 Task: Look for space in Alīpur, India from 1st August, 2023 to 5th August, 2023 for 3 adults, 1 child in price range Rs.13000 to Rs.20000. Place can be entire place with 2 bedrooms having 3 beds and 2 bathrooms. Property type can be flatguest house, hotel. Booking option can be shelf check-in. Required host language is English.
Action: Mouse moved to (462, 94)
Screenshot: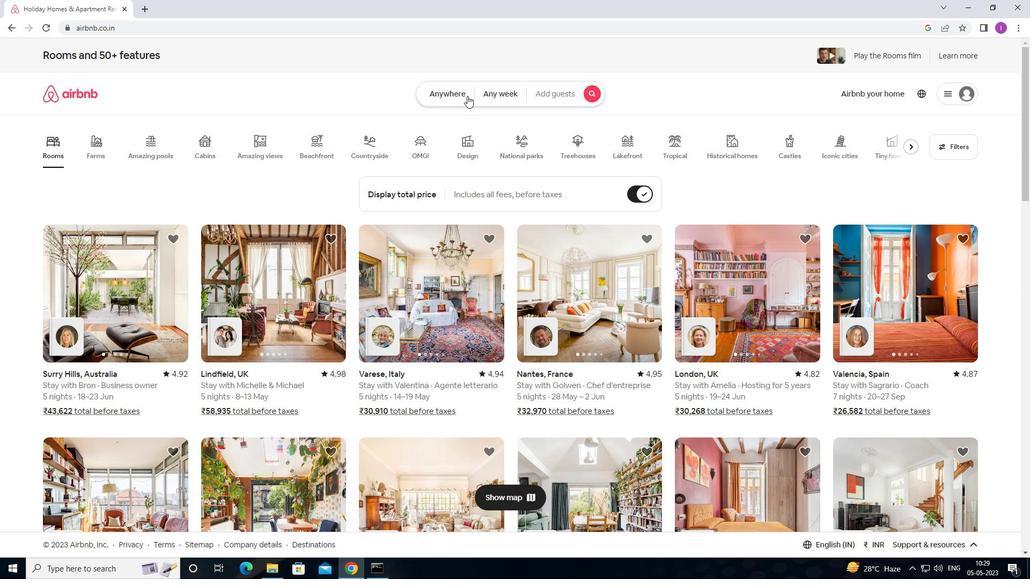 
Action: Mouse pressed left at (462, 94)
Screenshot: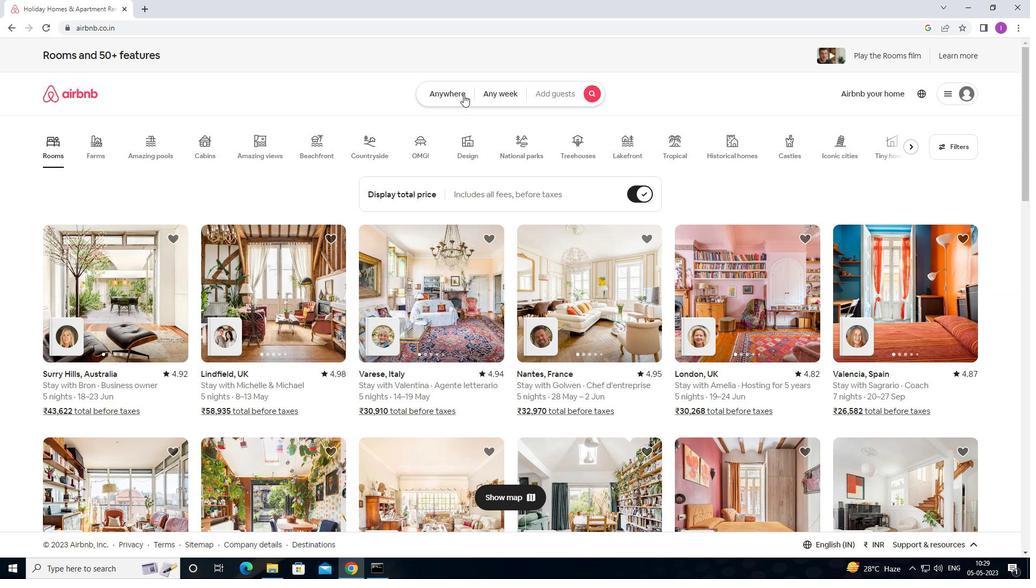 
Action: Mouse moved to (328, 141)
Screenshot: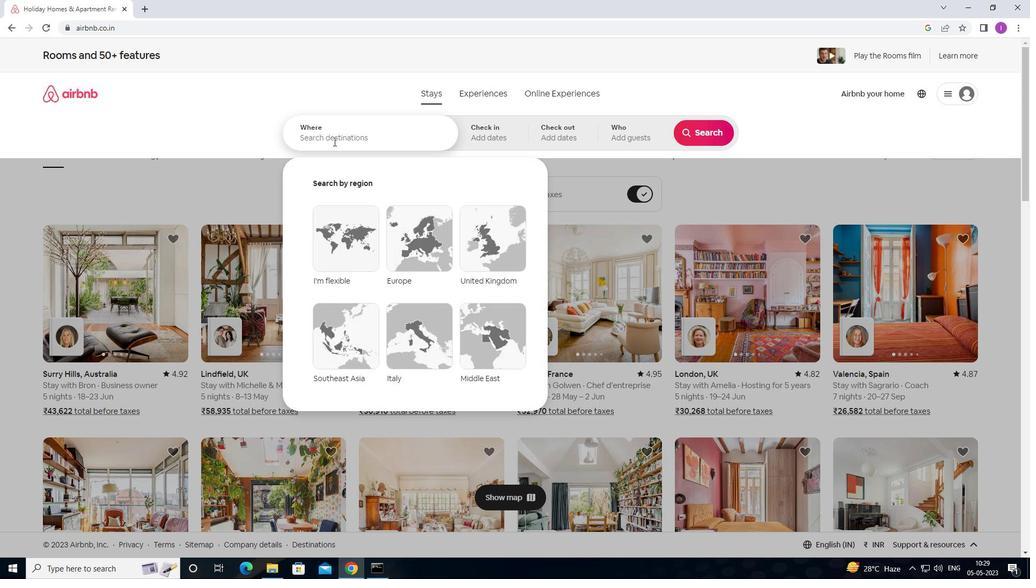 
Action: Mouse pressed left at (328, 141)
Screenshot: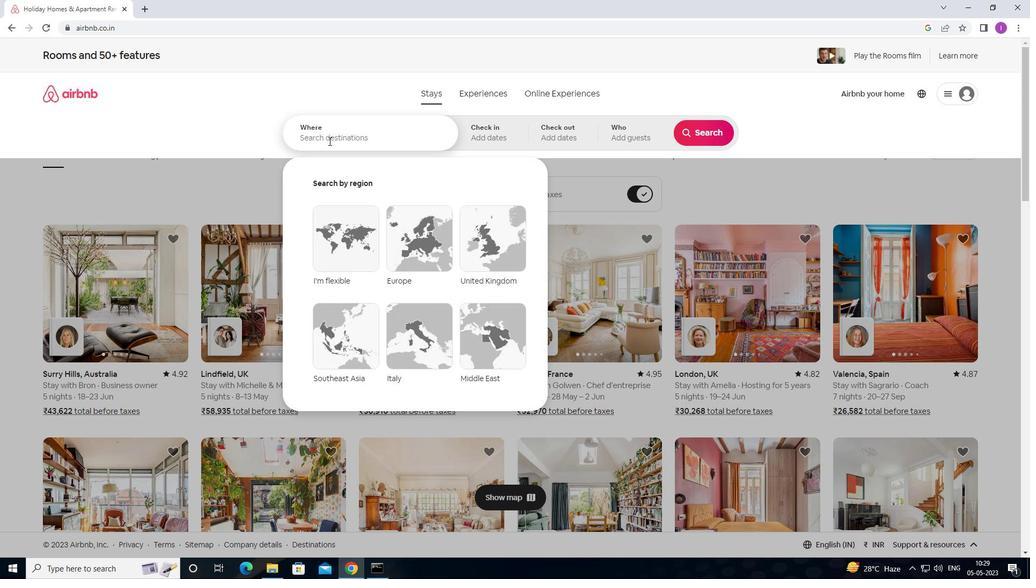 
Action: Mouse moved to (391, 137)
Screenshot: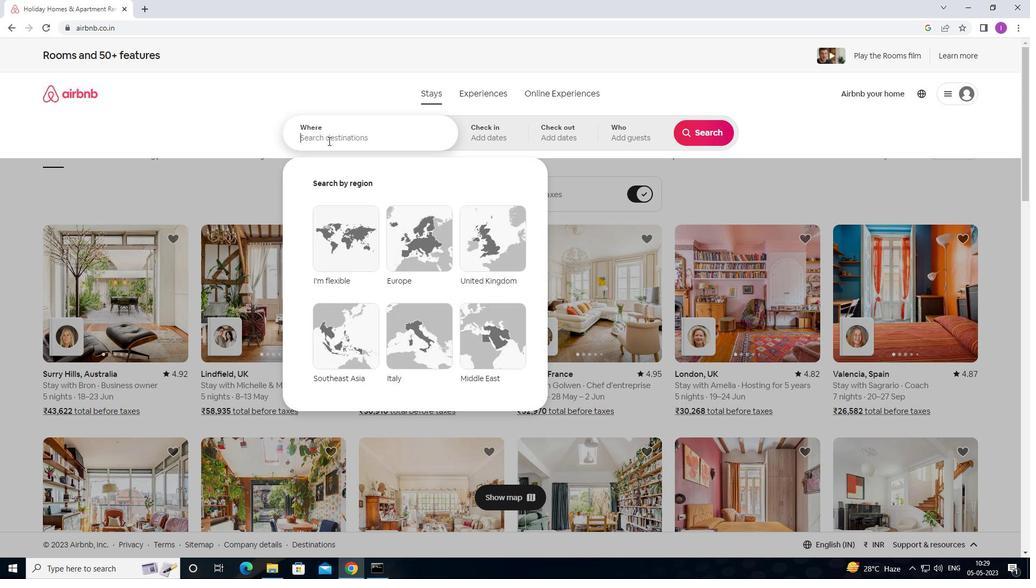 
Action: Key pressed <Key.shift>ALIPUR,<Key.shift>INDIA
Screenshot: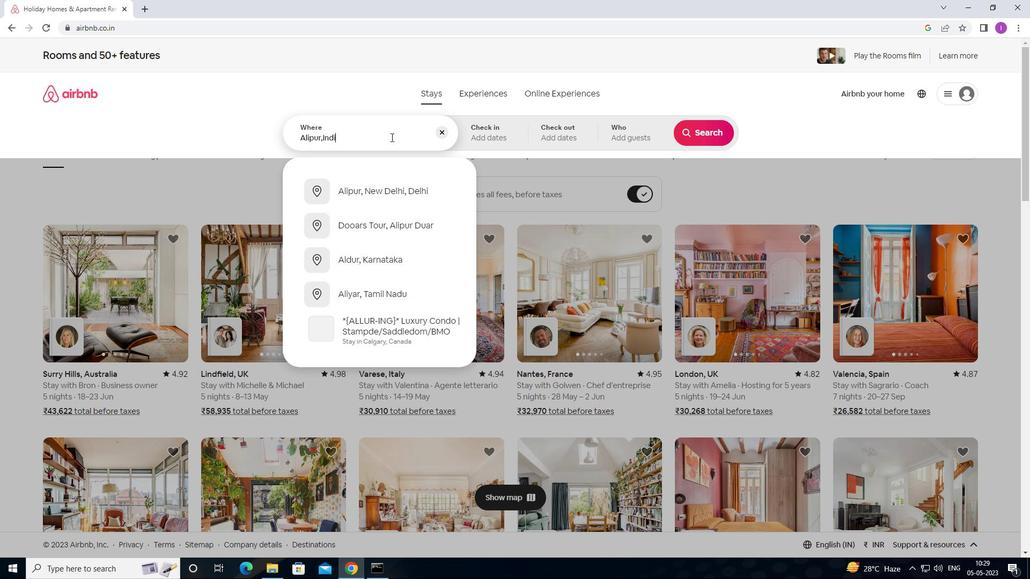 
Action: Mouse moved to (487, 141)
Screenshot: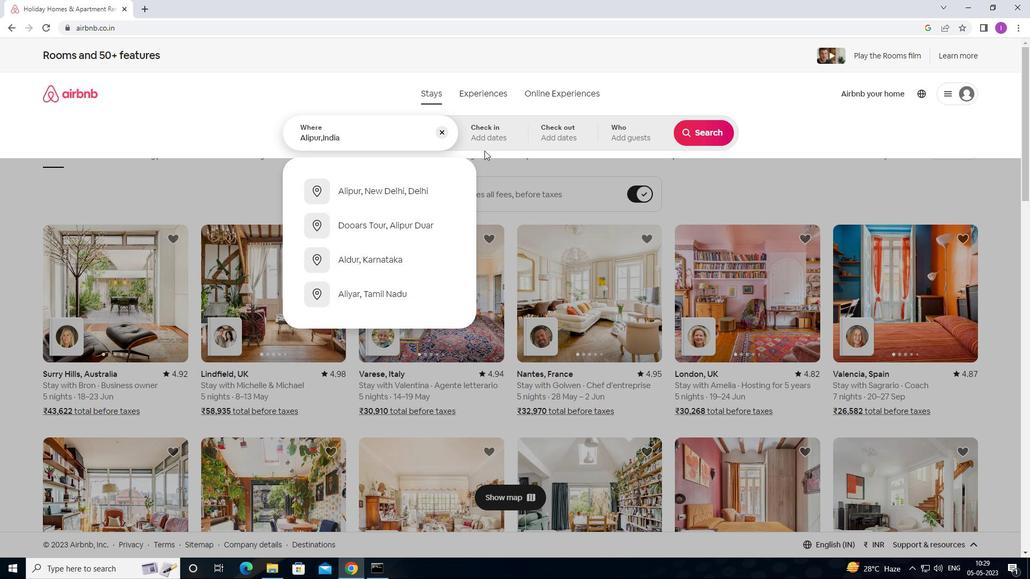 
Action: Mouse pressed left at (487, 141)
Screenshot: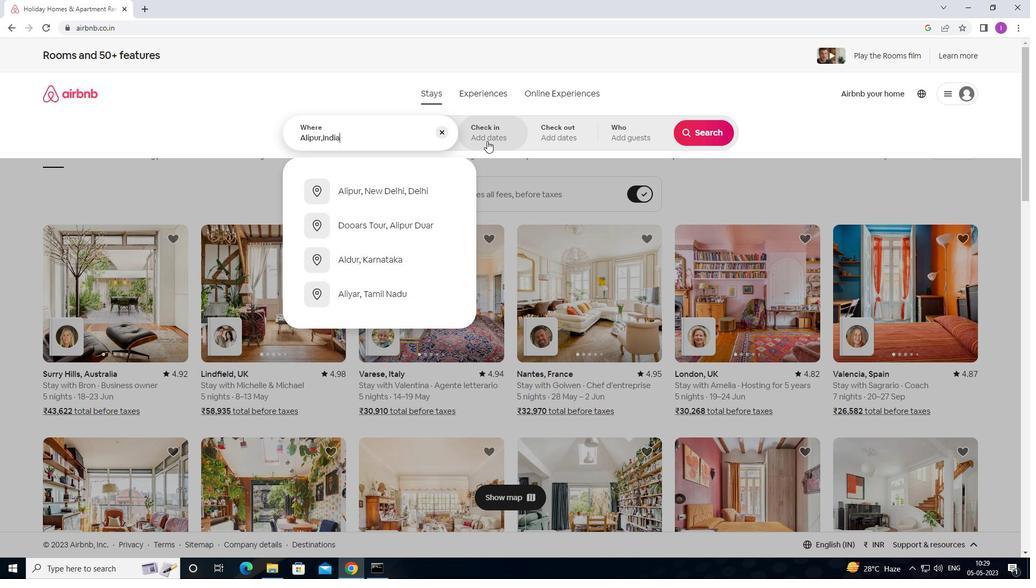 
Action: Mouse moved to (706, 220)
Screenshot: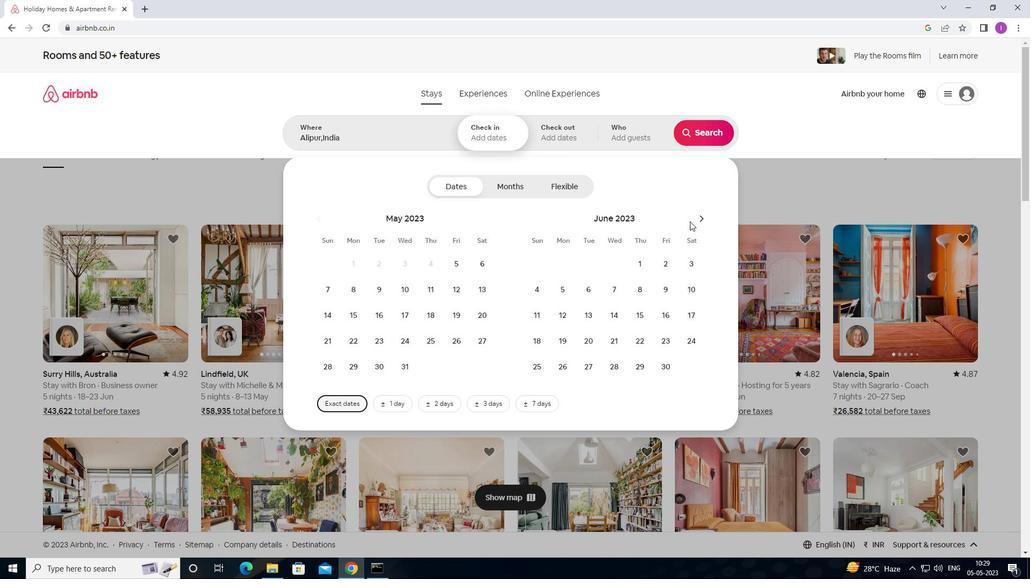 
Action: Mouse pressed left at (706, 220)
Screenshot: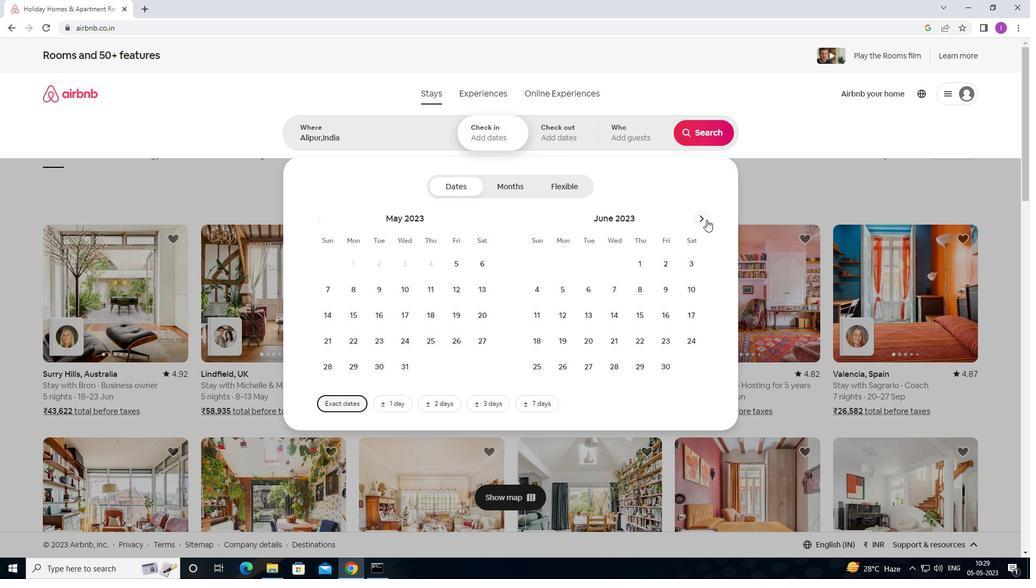 
Action: Mouse pressed left at (706, 220)
Screenshot: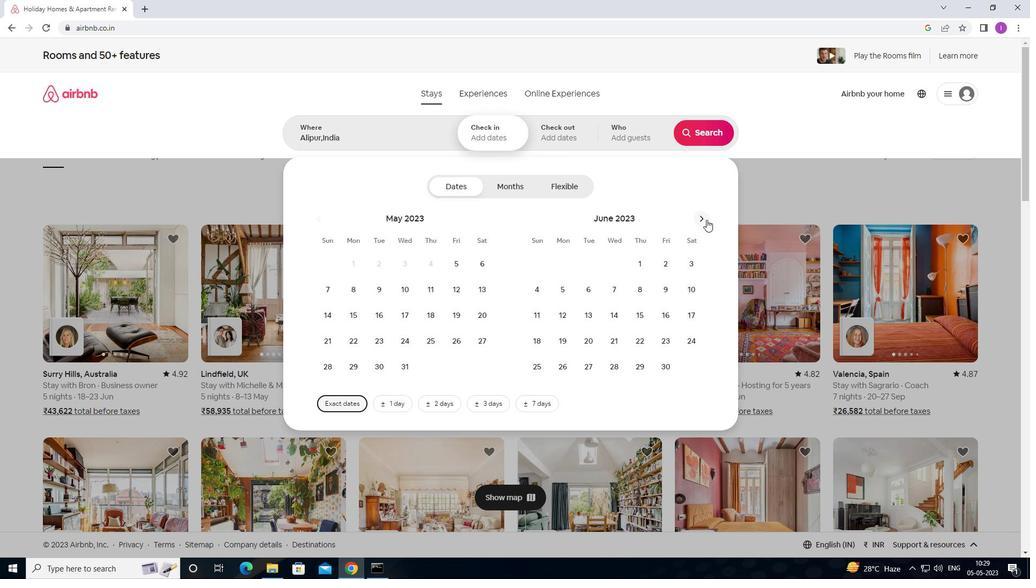 
Action: Mouse moved to (586, 262)
Screenshot: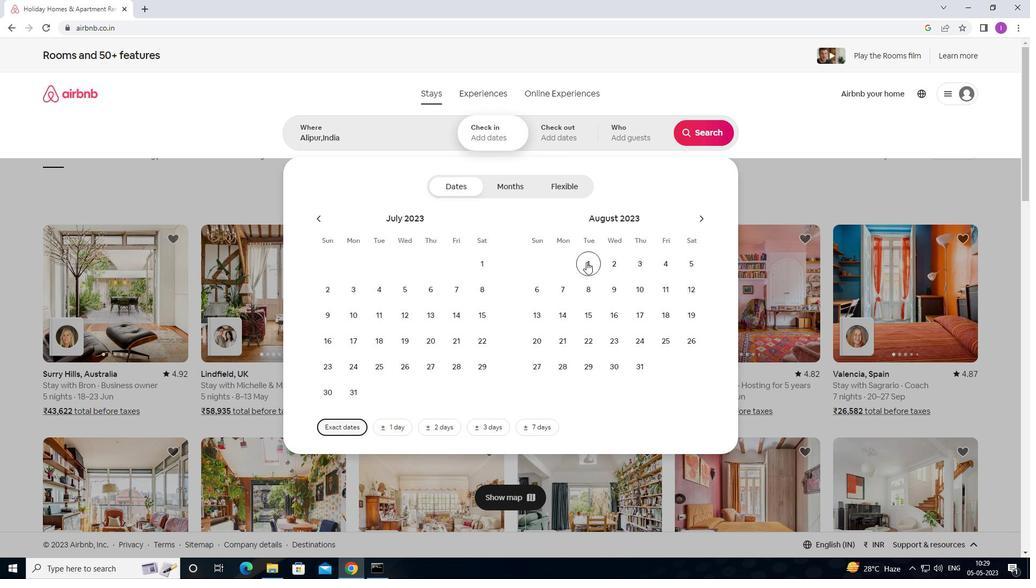 
Action: Mouse pressed left at (586, 262)
Screenshot: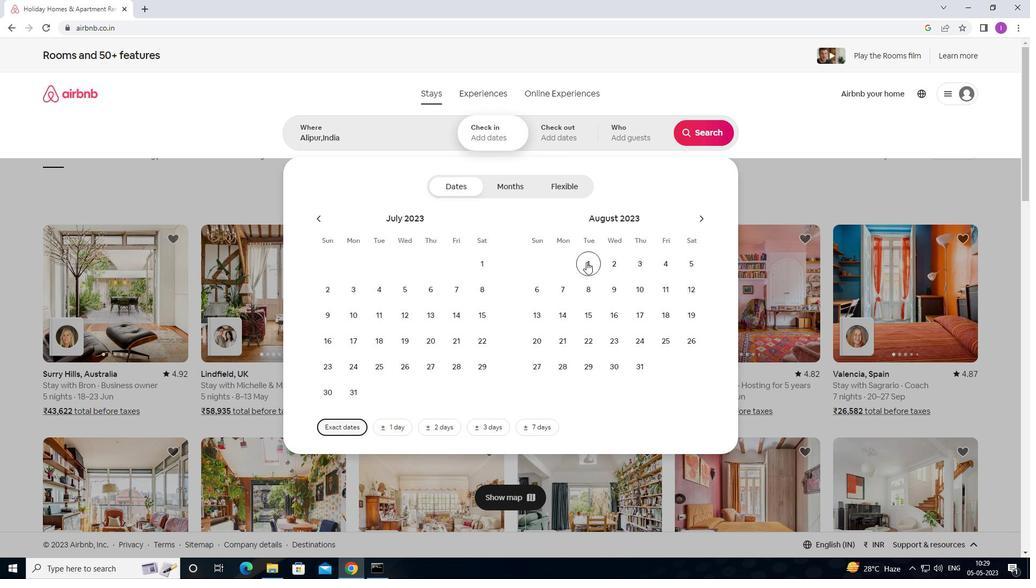 
Action: Mouse moved to (696, 258)
Screenshot: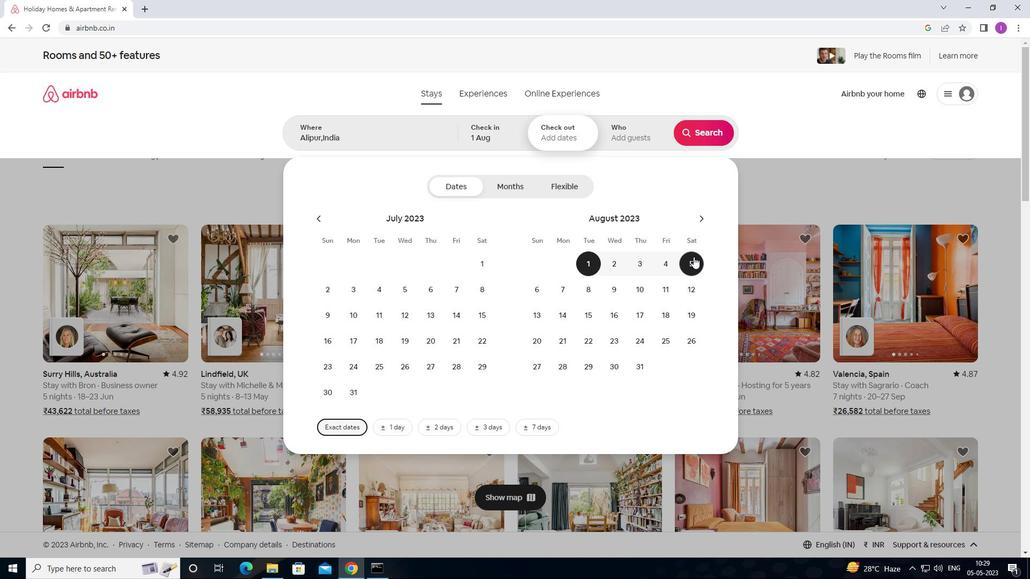 
Action: Mouse pressed left at (696, 258)
Screenshot: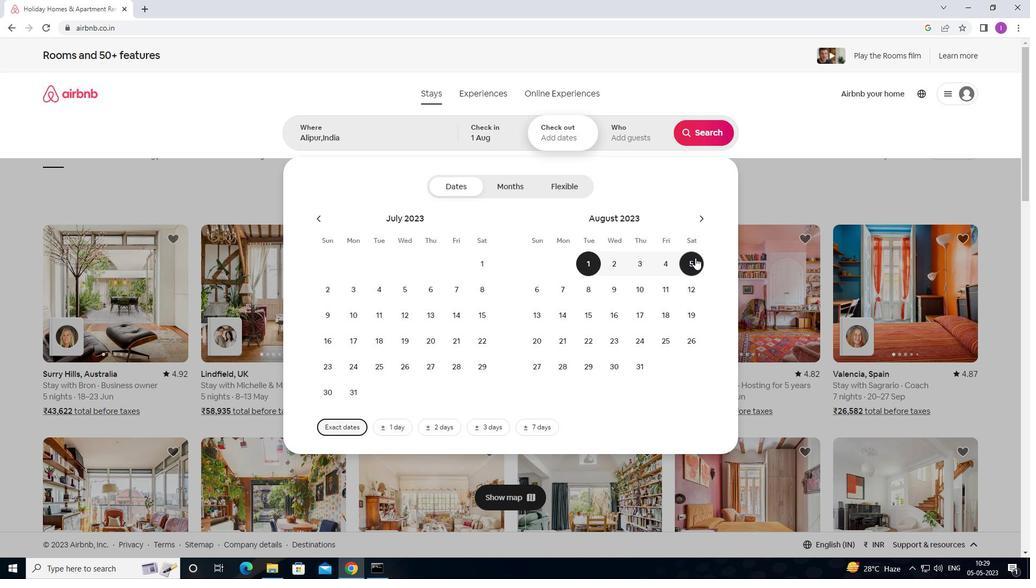 
Action: Mouse moved to (647, 140)
Screenshot: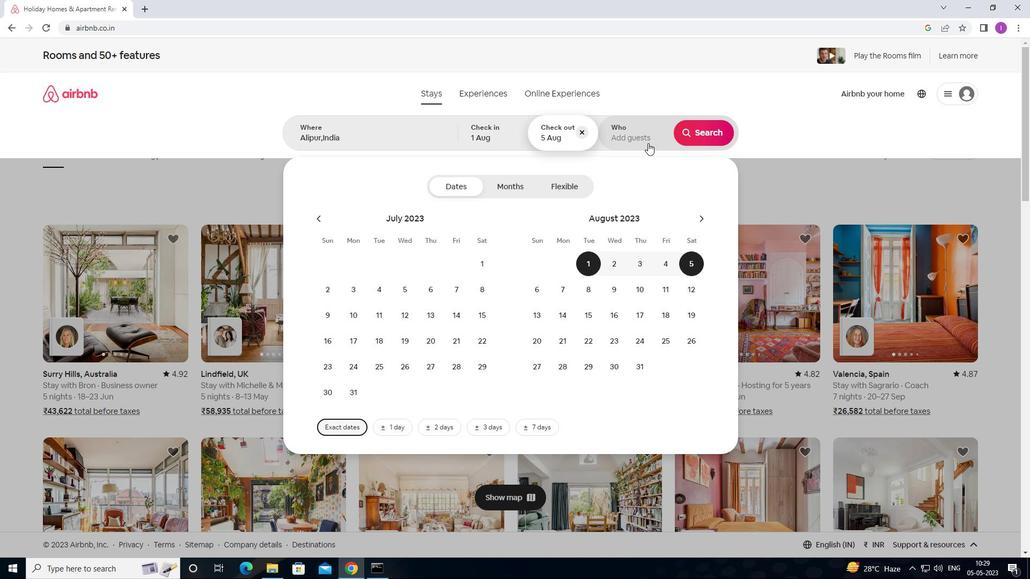
Action: Mouse pressed left at (647, 140)
Screenshot: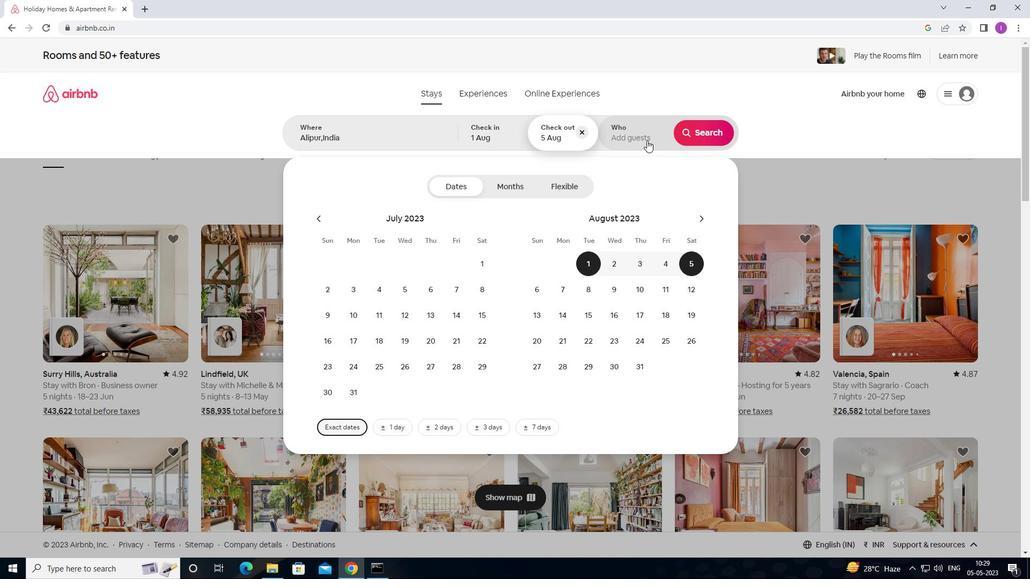 
Action: Mouse moved to (712, 191)
Screenshot: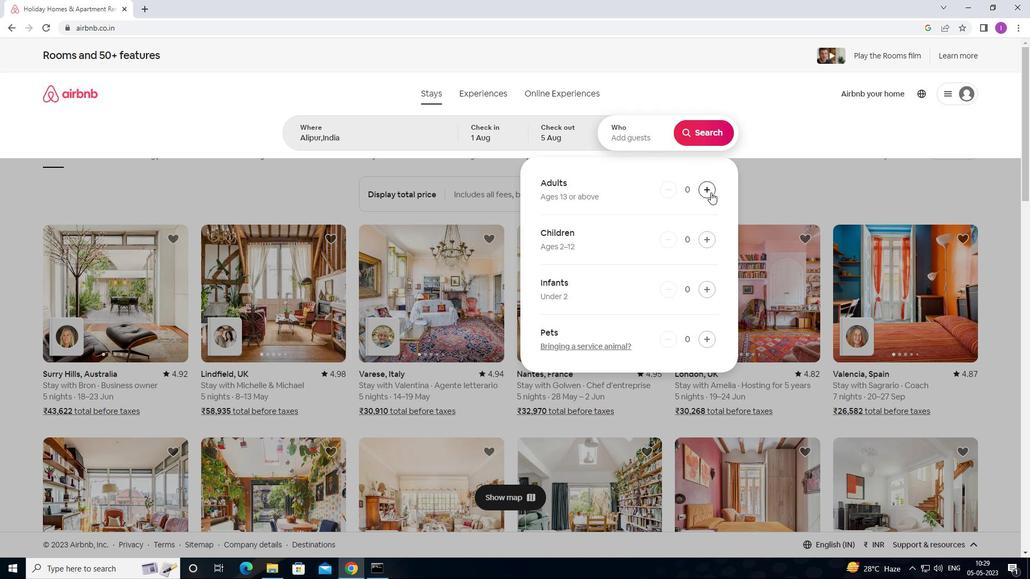 
Action: Mouse pressed left at (712, 191)
Screenshot: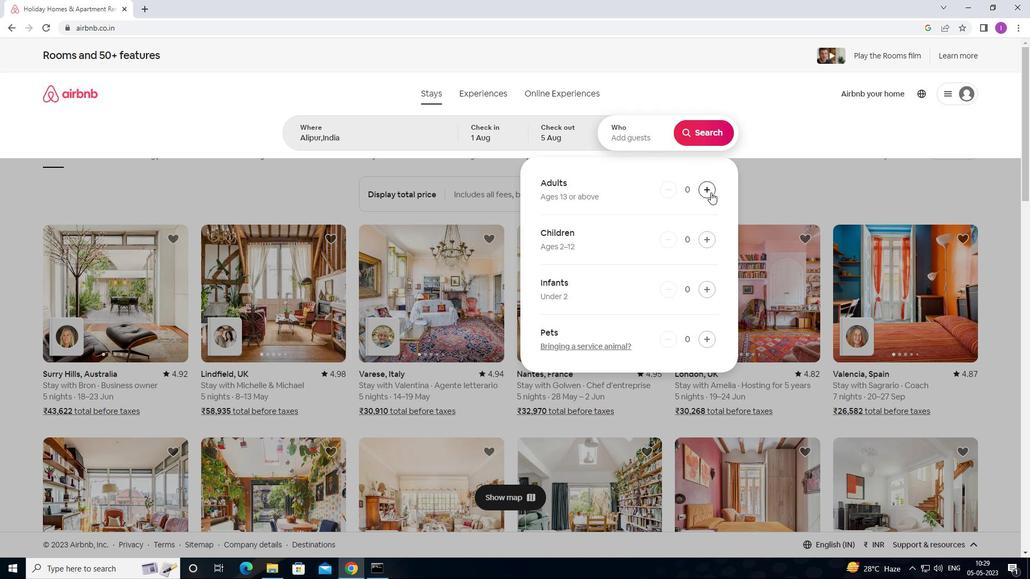 
Action: Mouse pressed left at (712, 191)
Screenshot: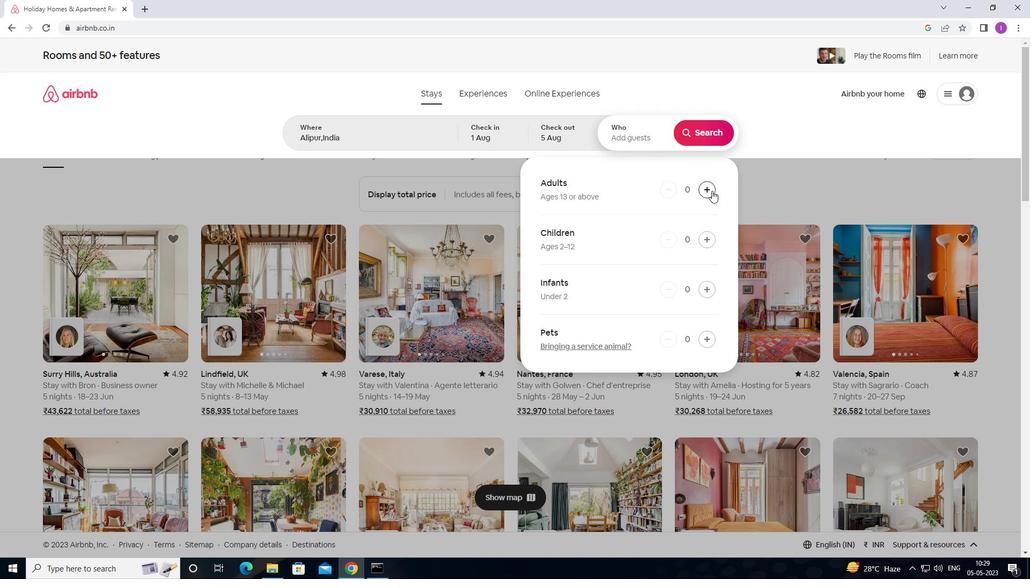 
Action: Mouse pressed left at (712, 191)
Screenshot: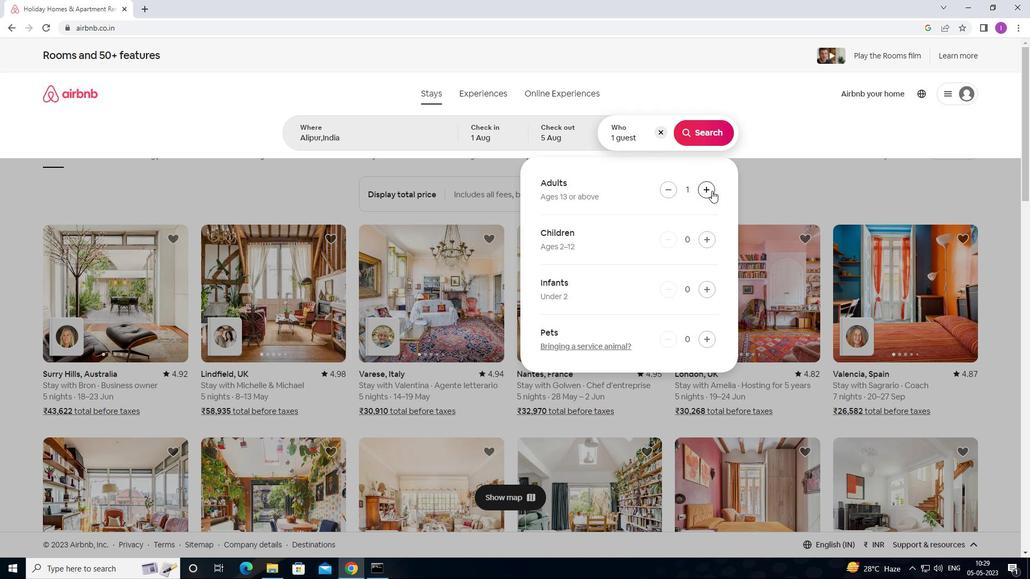 
Action: Mouse moved to (702, 235)
Screenshot: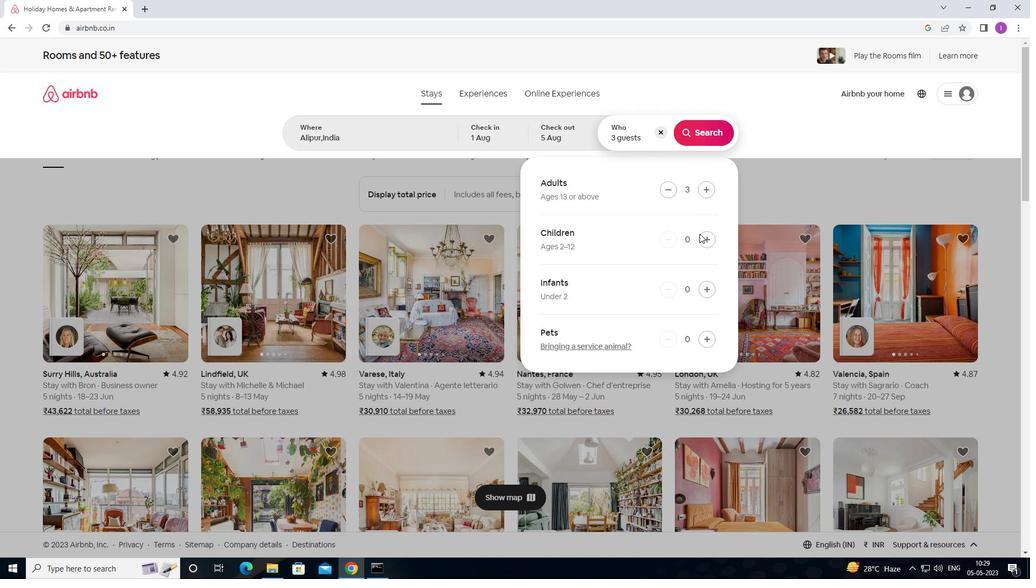 
Action: Mouse pressed left at (702, 235)
Screenshot: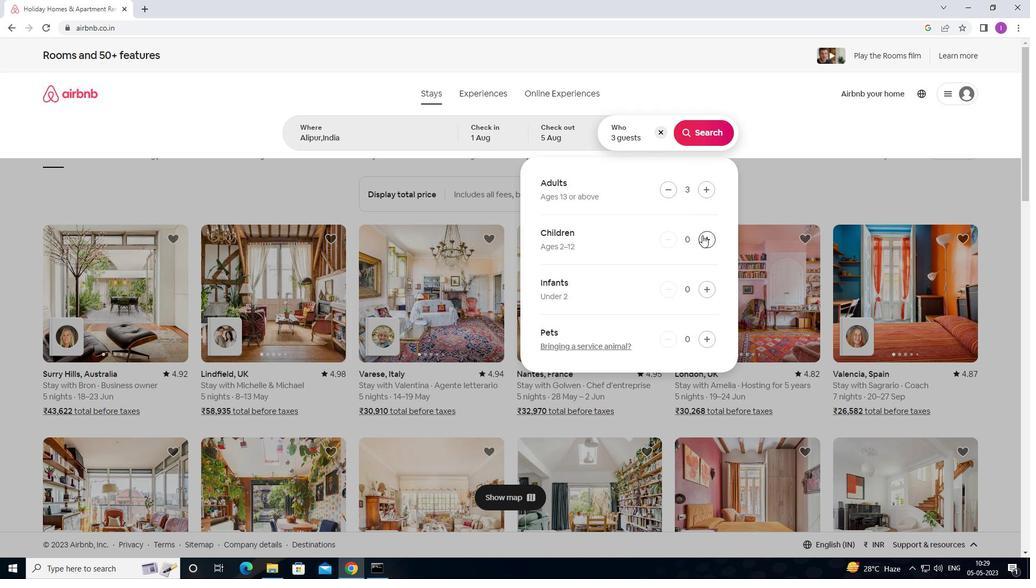 
Action: Mouse moved to (687, 137)
Screenshot: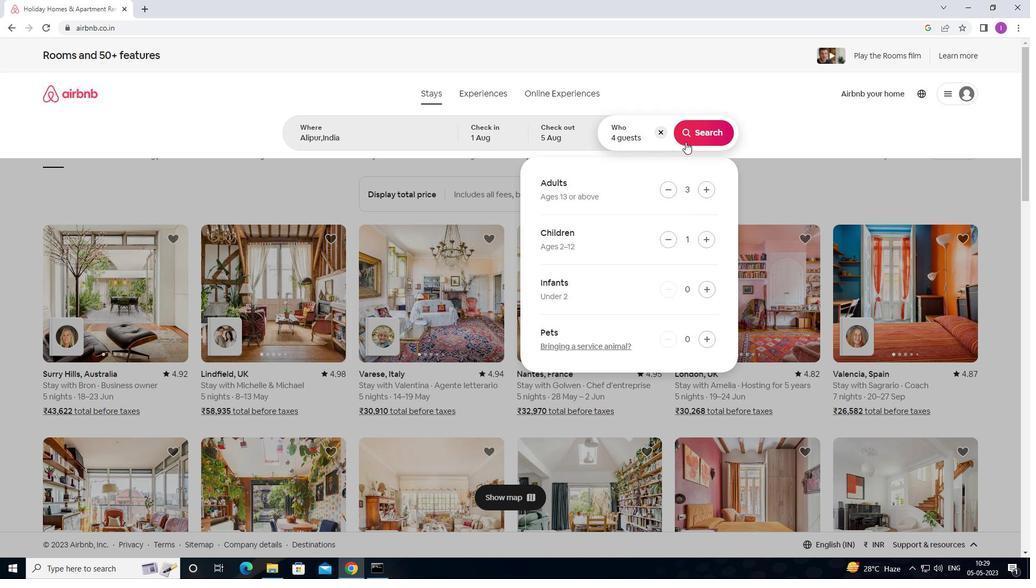 
Action: Mouse pressed left at (687, 137)
Screenshot: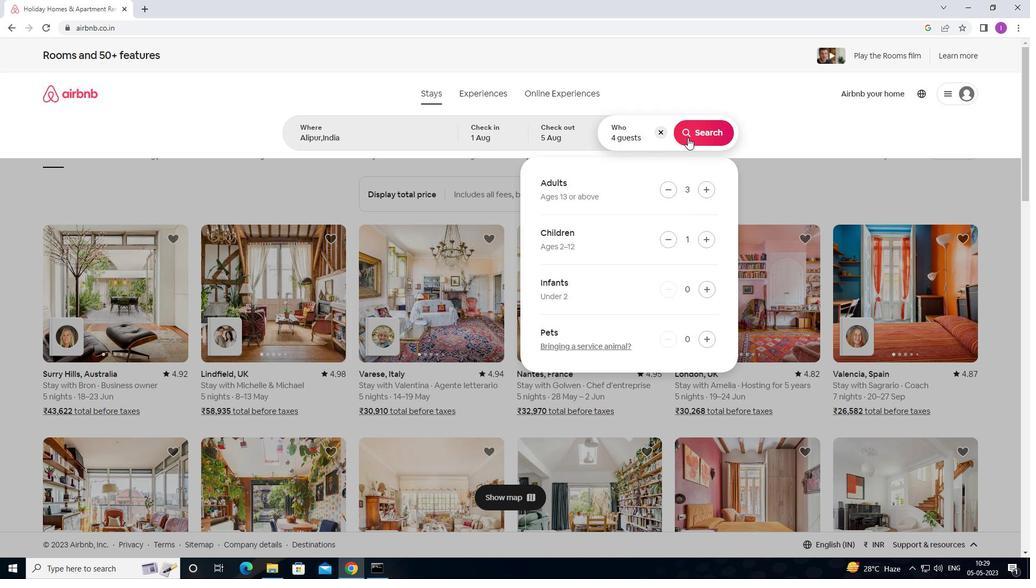 
Action: Mouse moved to (983, 104)
Screenshot: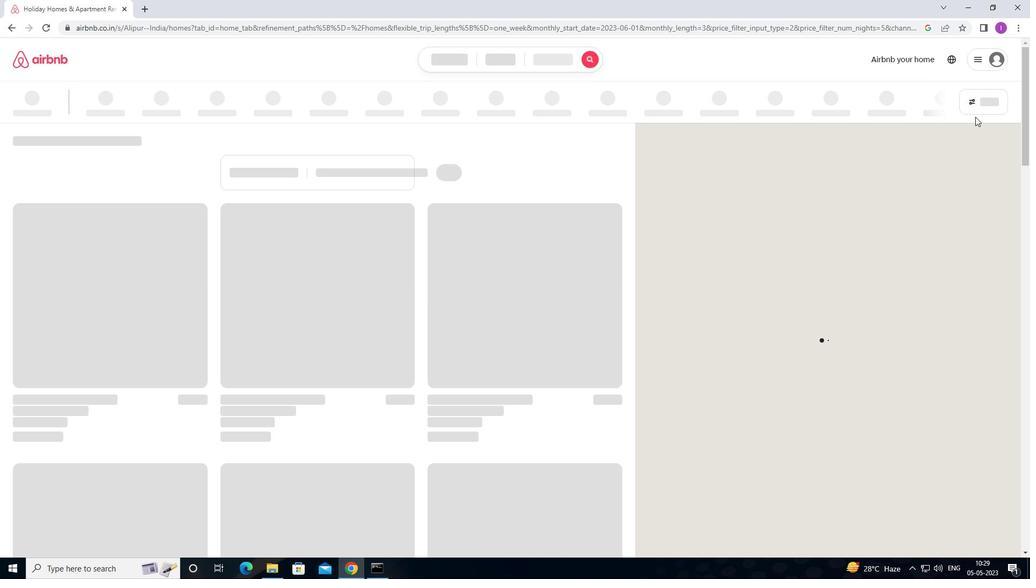 
Action: Mouse pressed left at (983, 104)
Screenshot: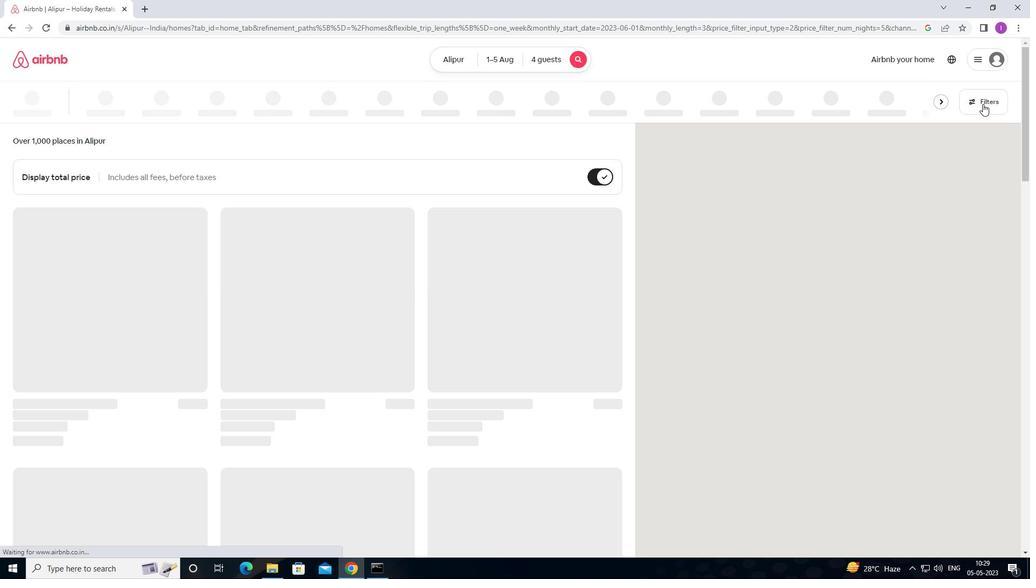 
Action: Mouse moved to (386, 366)
Screenshot: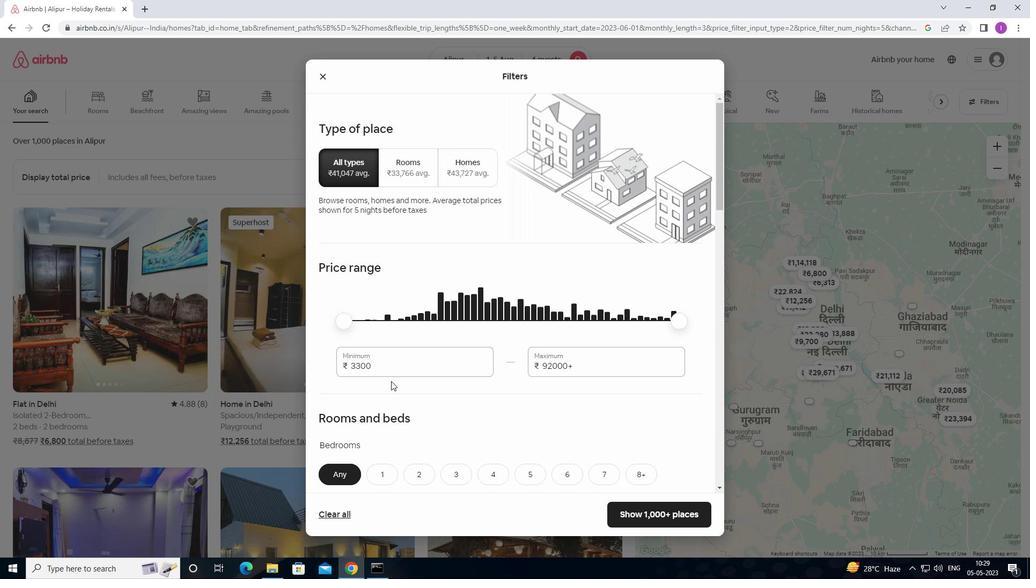 
Action: Mouse pressed left at (386, 366)
Screenshot: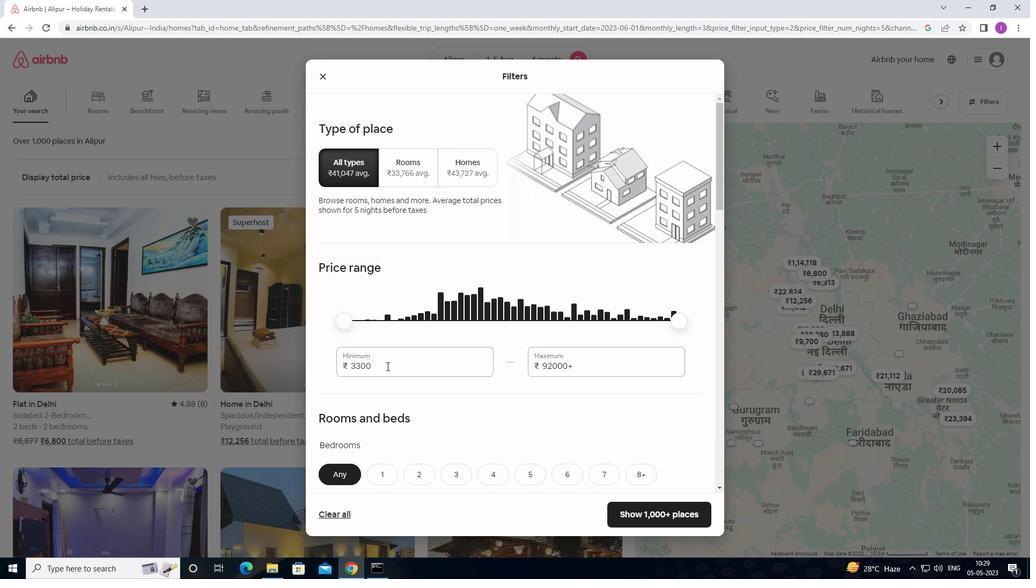 
Action: Mouse moved to (343, 365)
Screenshot: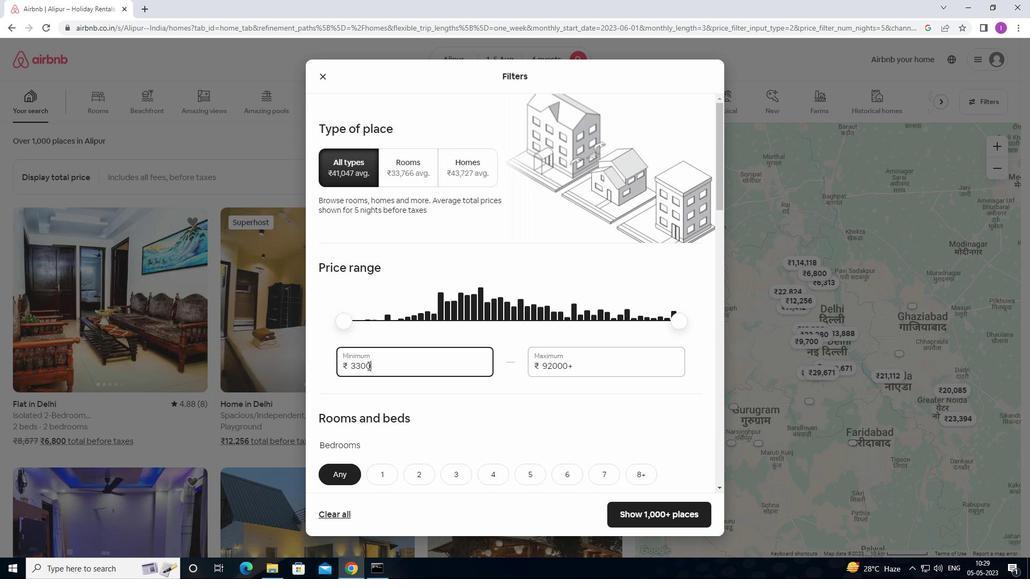 
Action: Key pressed 1300
Screenshot: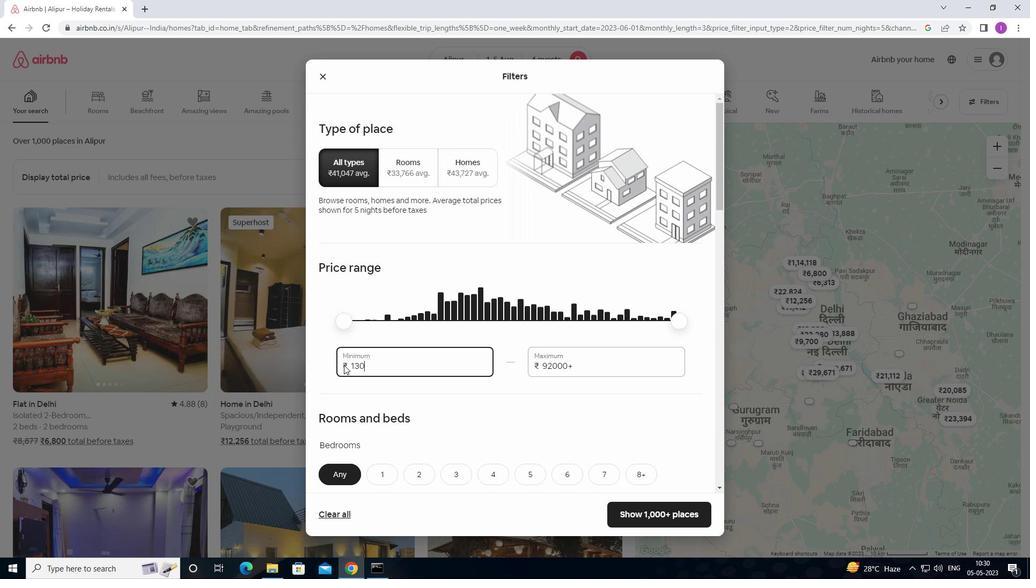 
Action: Mouse moved to (343, 363)
Screenshot: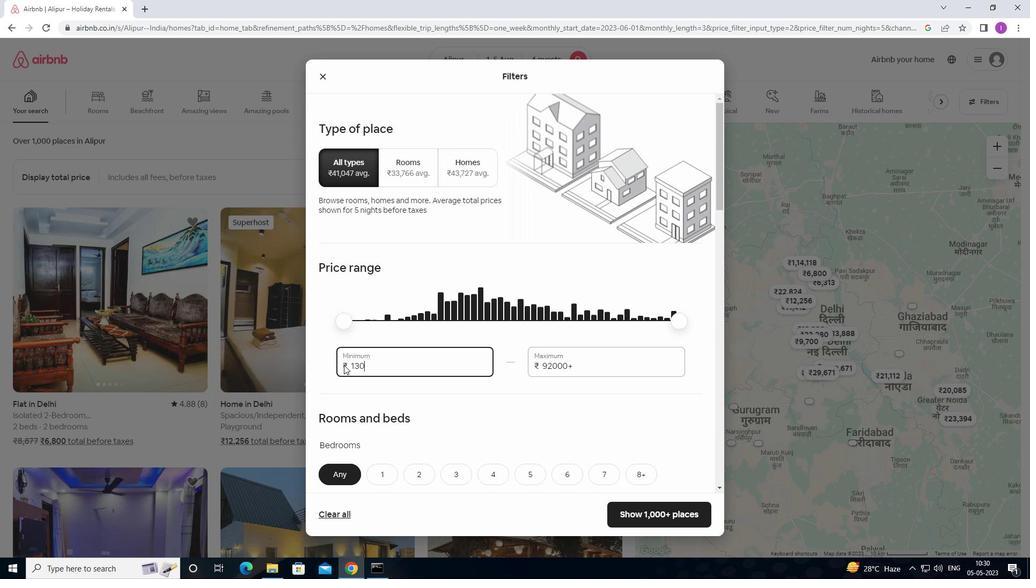 
Action: Key pressed 0
Screenshot: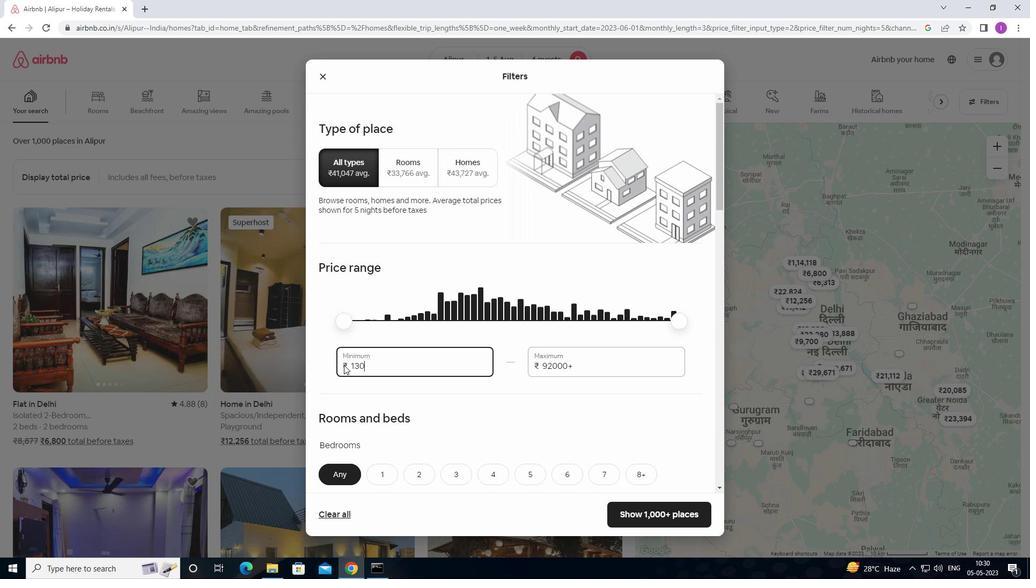 
Action: Mouse moved to (591, 369)
Screenshot: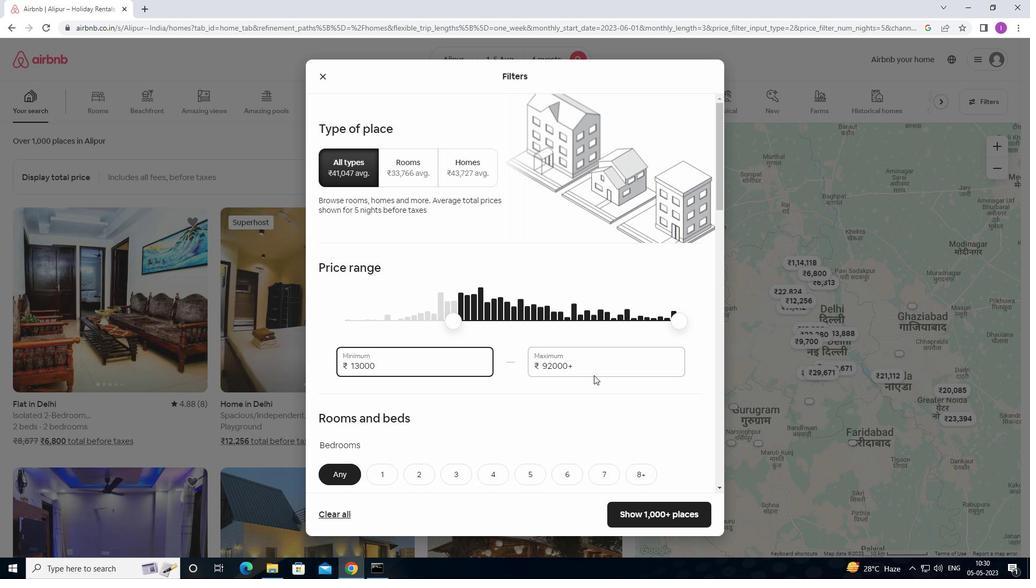 
Action: Mouse pressed left at (591, 369)
Screenshot: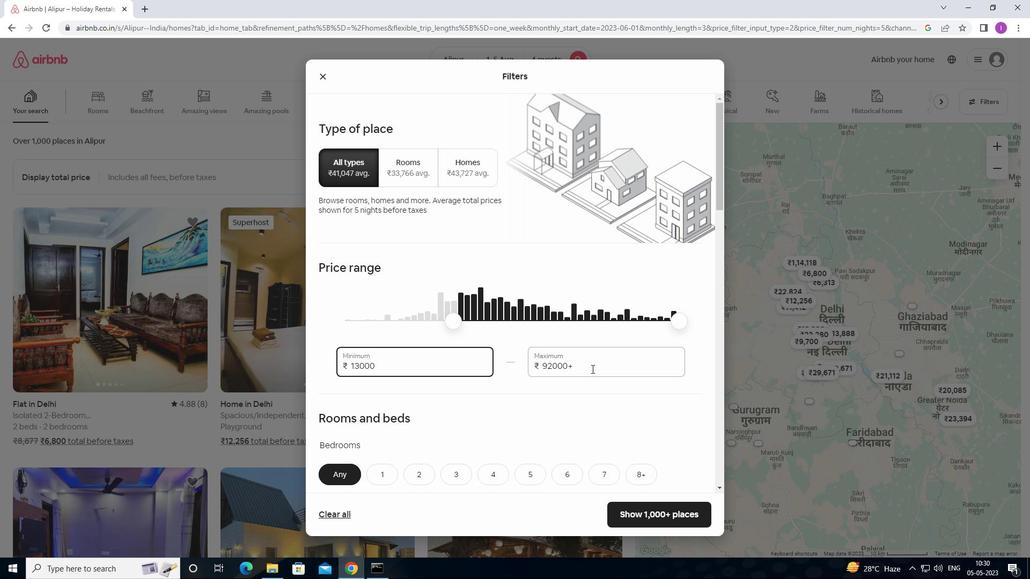 
Action: Mouse moved to (539, 368)
Screenshot: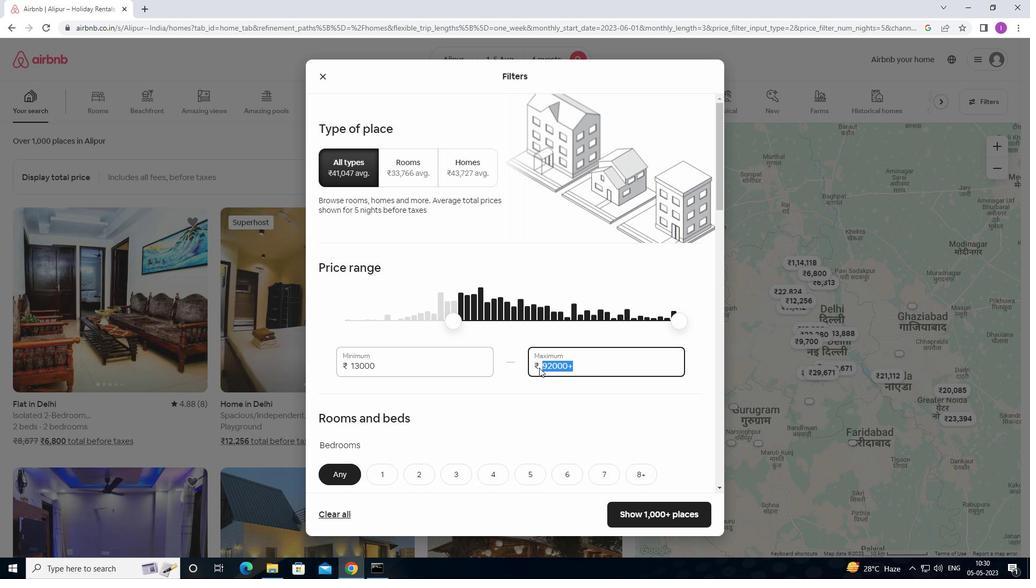 
Action: Key pressed 20000
Screenshot: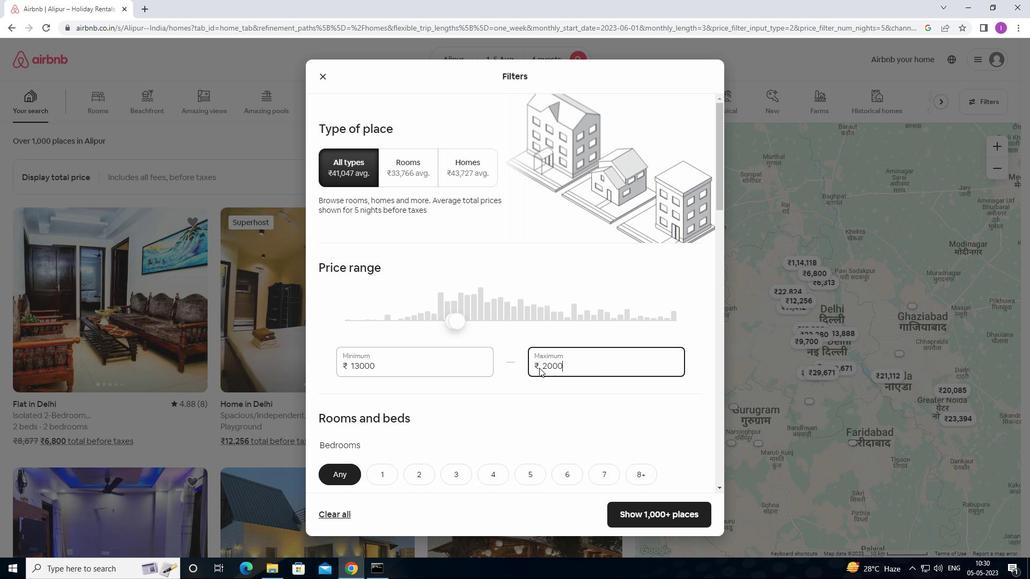 
Action: Mouse moved to (579, 379)
Screenshot: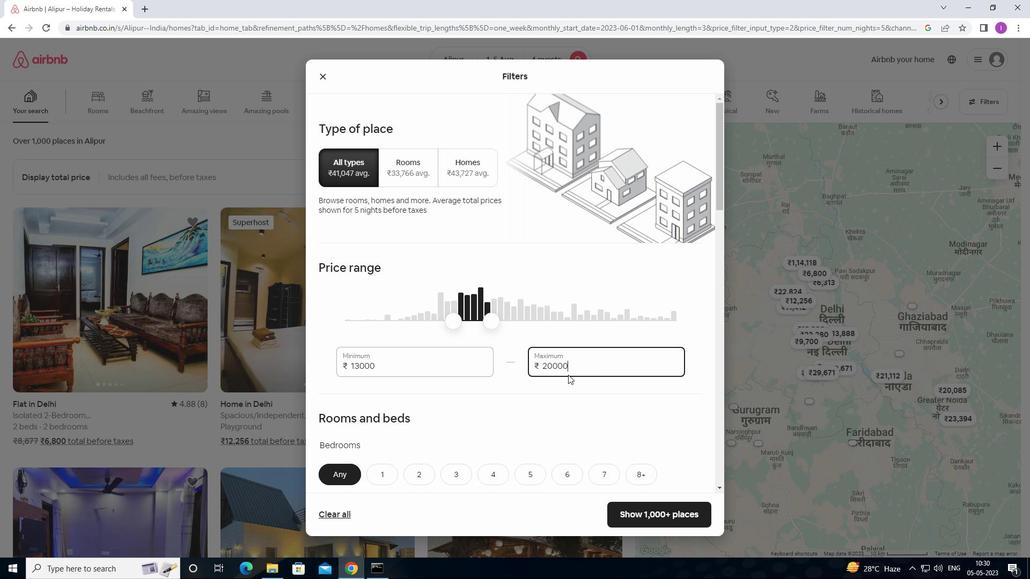 
Action: Mouse scrolled (579, 379) with delta (0, 0)
Screenshot: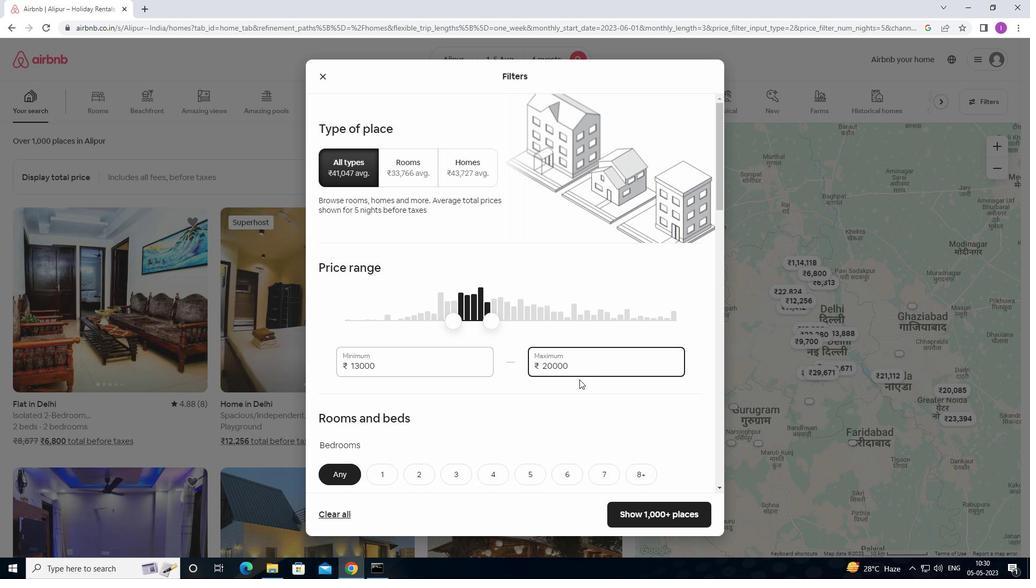 
Action: Mouse moved to (579, 379)
Screenshot: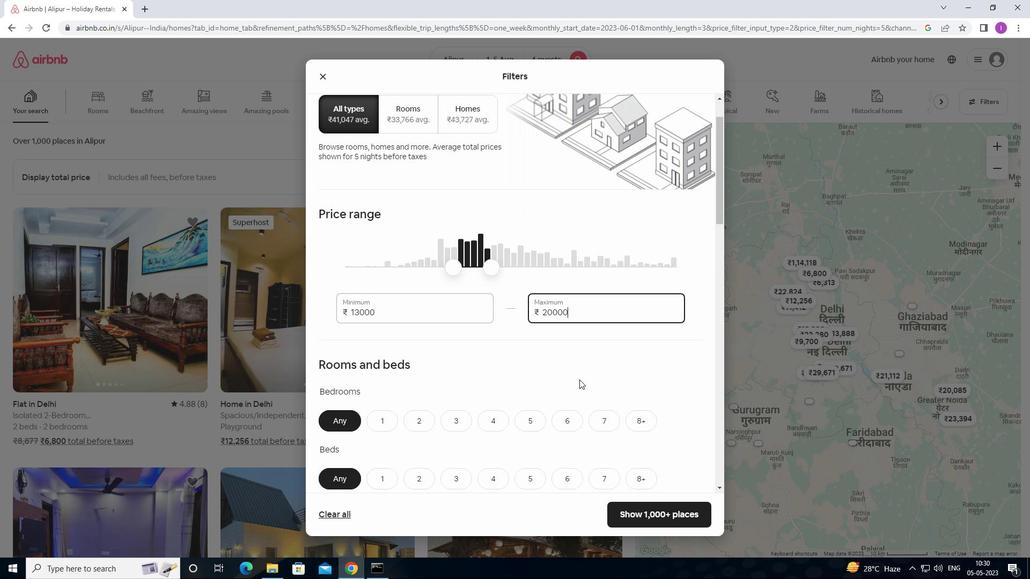 
Action: Mouse scrolled (579, 379) with delta (0, 0)
Screenshot: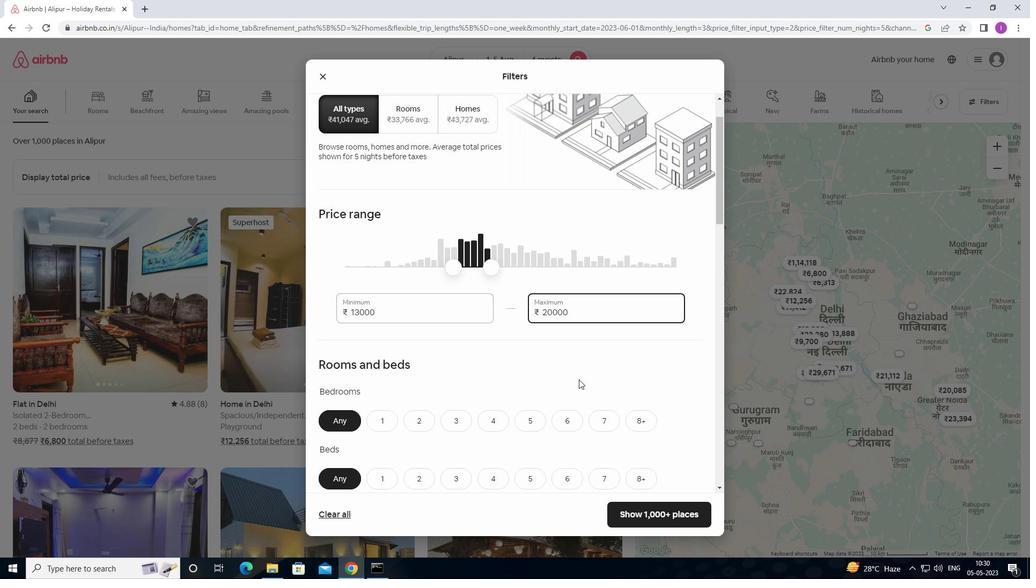 
Action: Mouse moved to (416, 368)
Screenshot: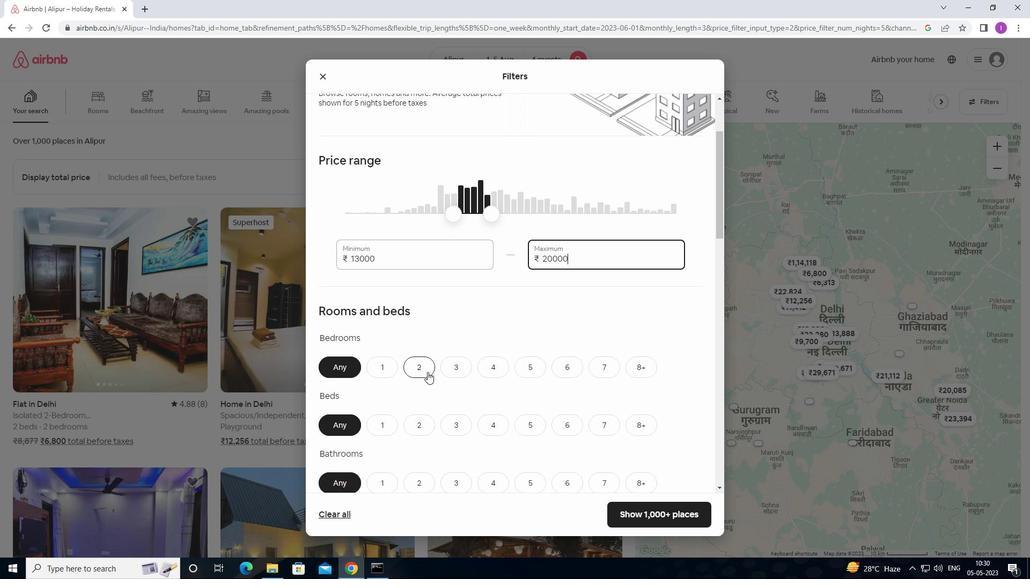 
Action: Mouse pressed left at (416, 368)
Screenshot: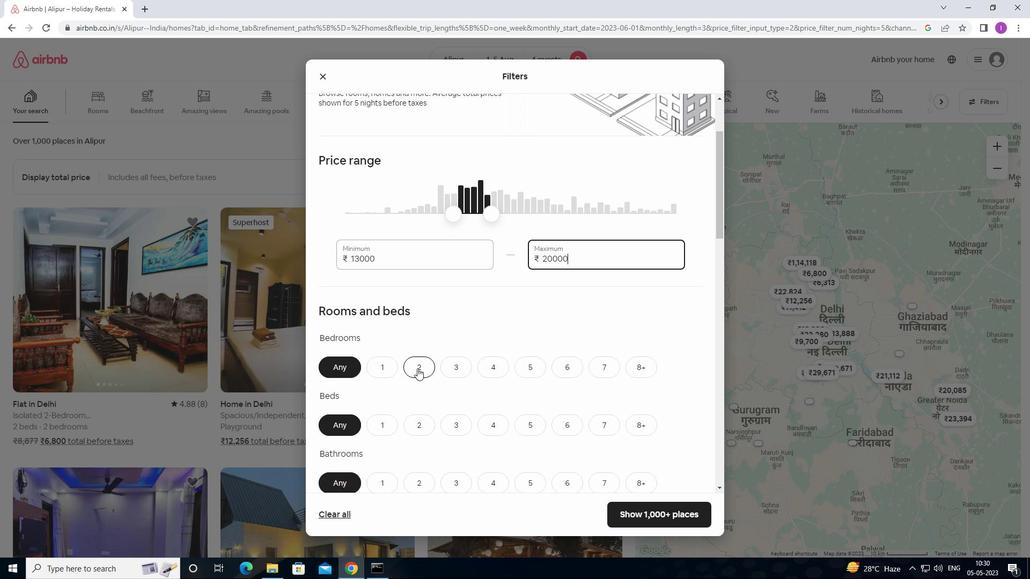
Action: Mouse moved to (451, 425)
Screenshot: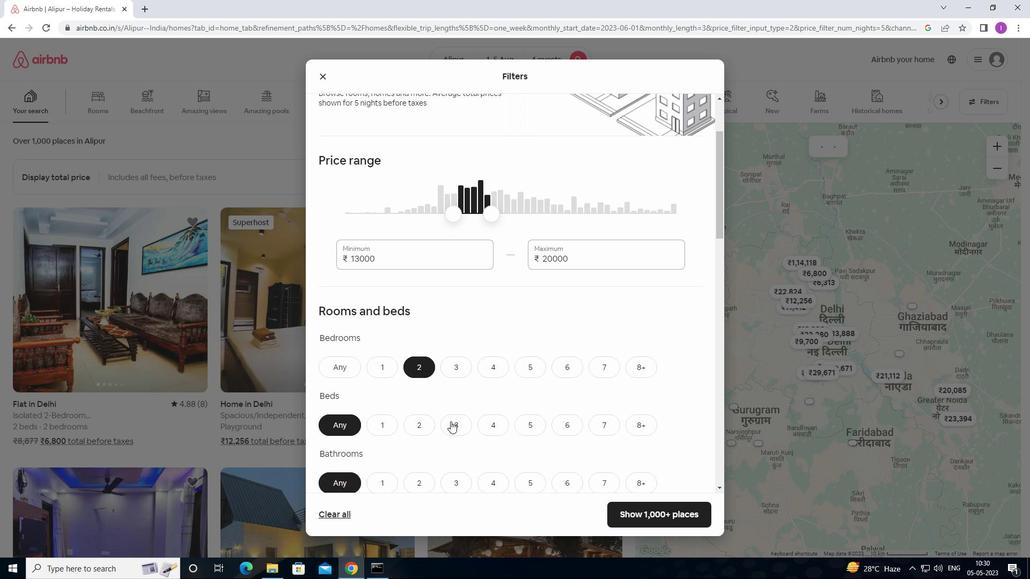 
Action: Mouse pressed left at (451, 425)
Screenshot: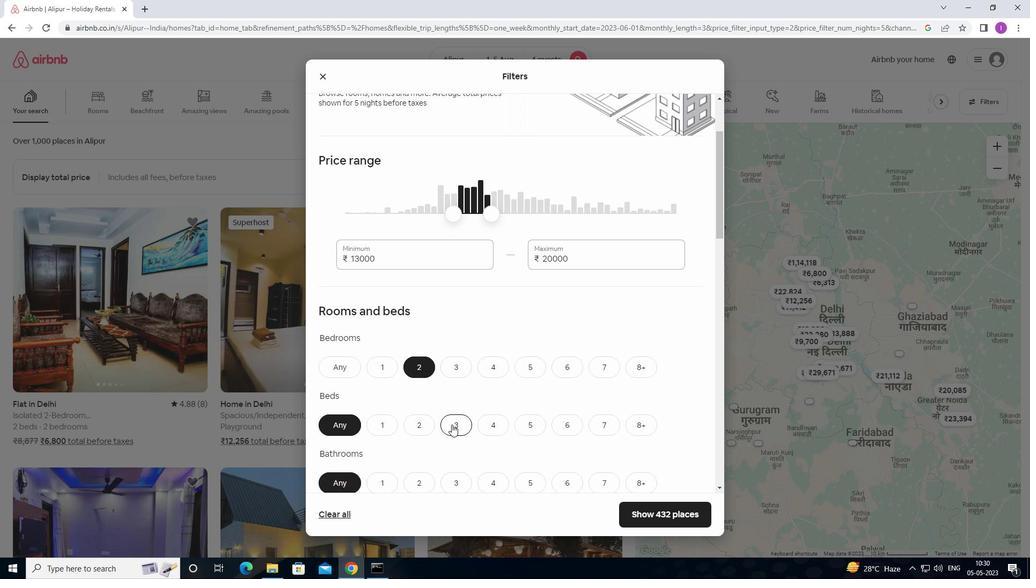 
Action: Mouse moved to (422, 479)
Screenshot: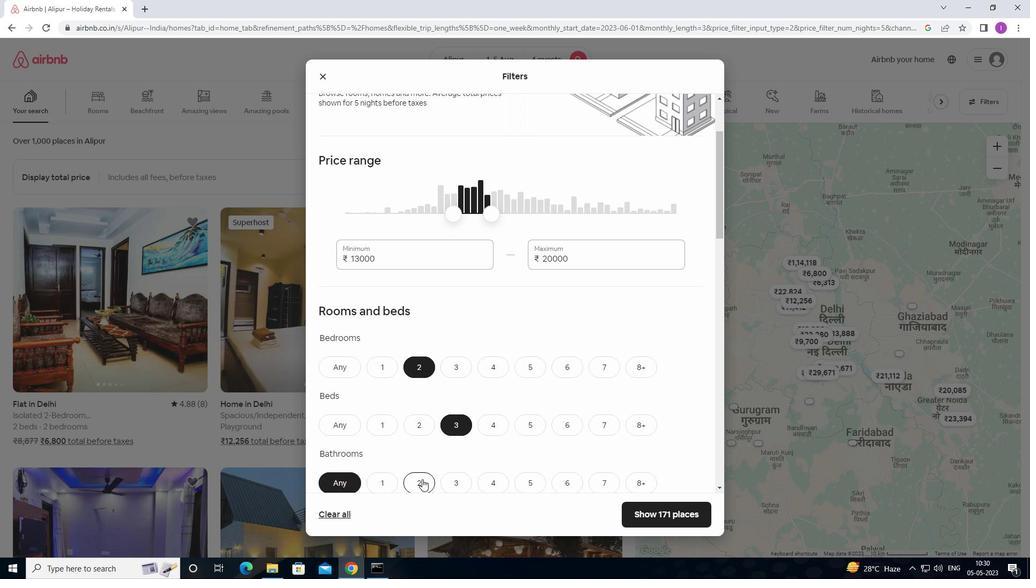 
Action: Mouse pressed left at (422, 479)
Screenshot: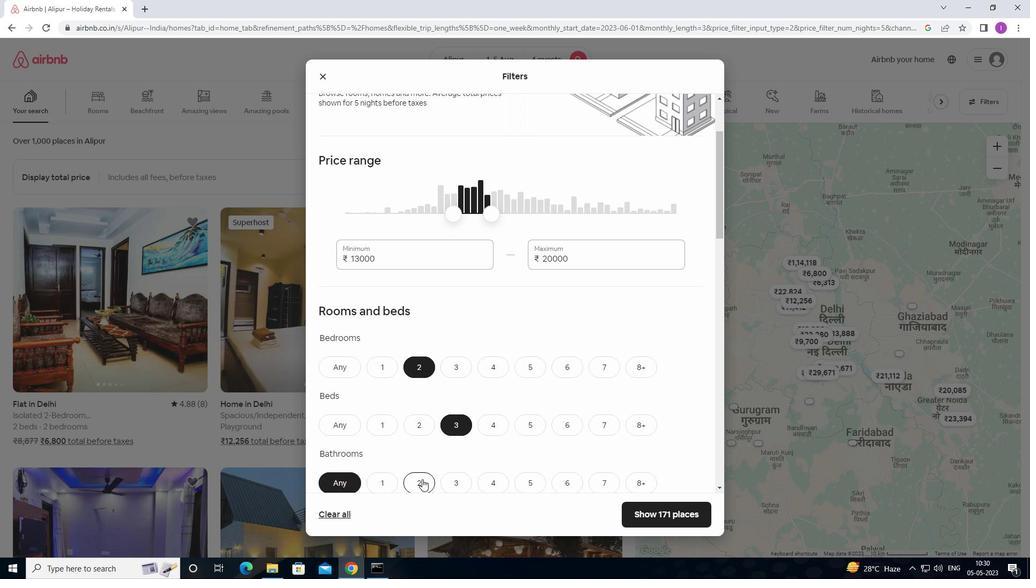 
Action: Mouse moved to (423, 479)
Screenshot: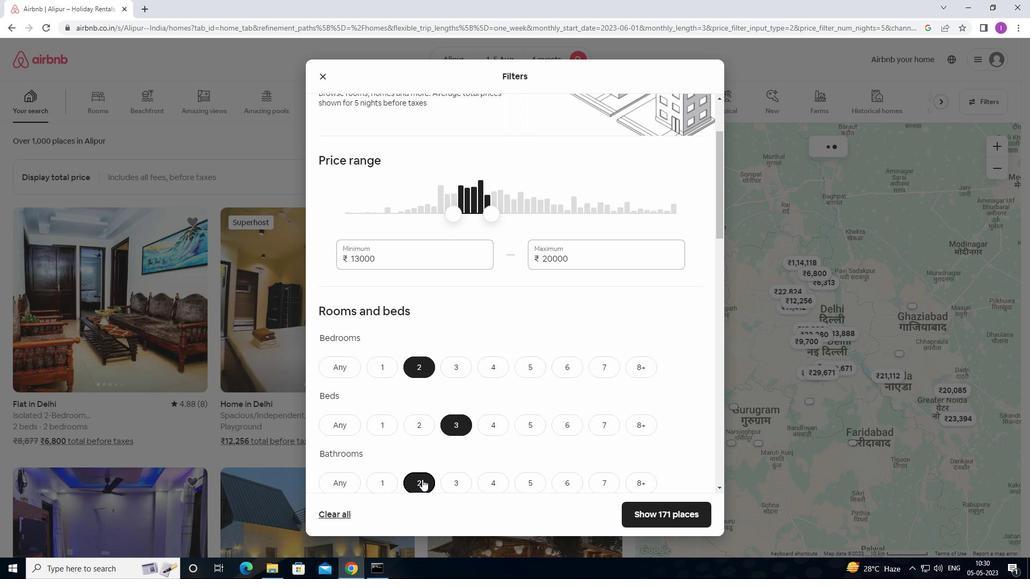 
Action: Mouse scrolled (423, 479) with delta (0, 0)
Screenshot: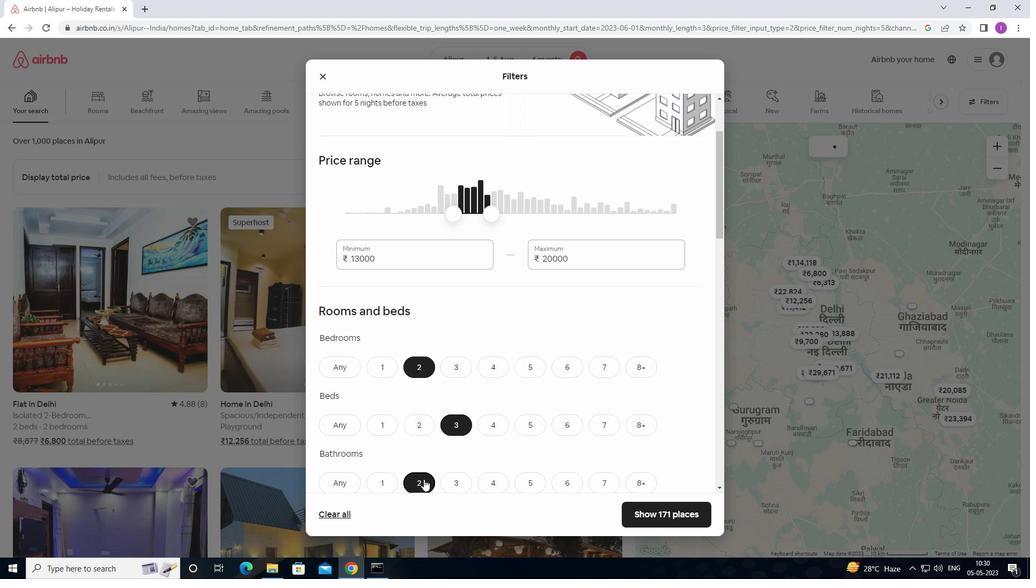 
Action: Mouse moved to (427, 474)
Screenshot: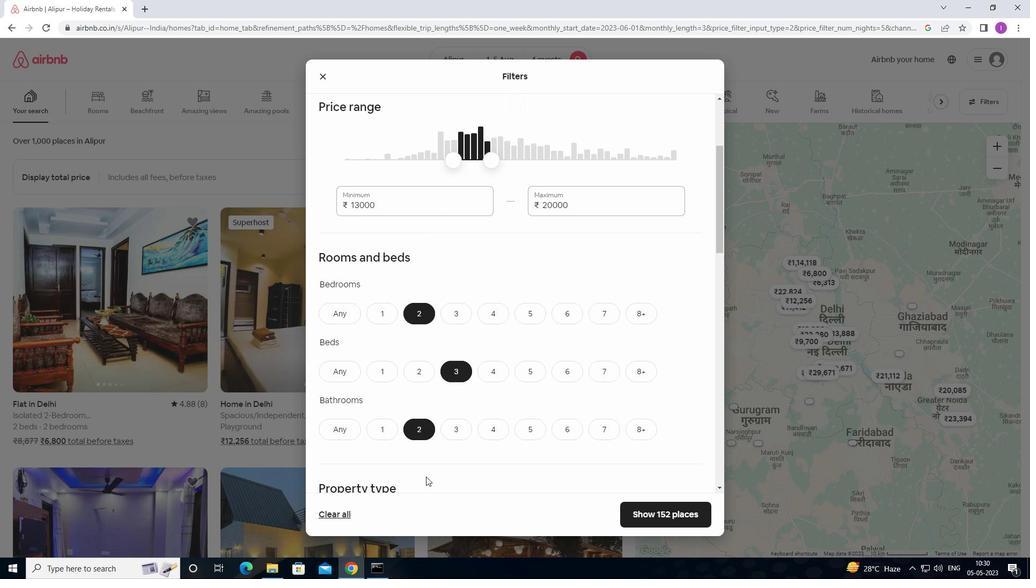 
Action: Mouse scrolled (427, 474) with delta (0, 0)
Screenshot: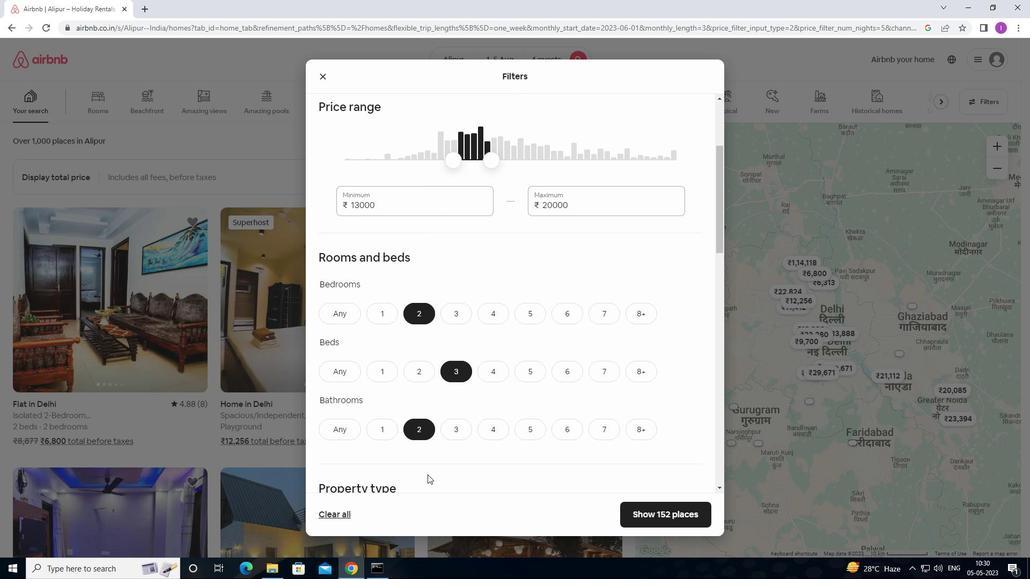 
Action: Mouse scrolled (427, 474) with delta (0, 0)
Screenshot: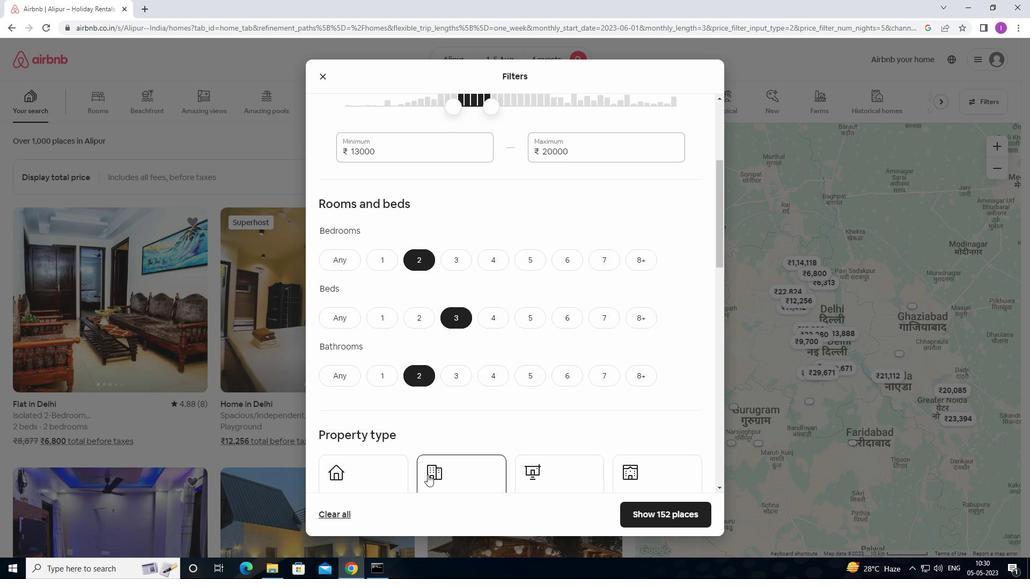 
Action: Mouse scrolled (427, 474) with delta (0, 0)
Screenshot: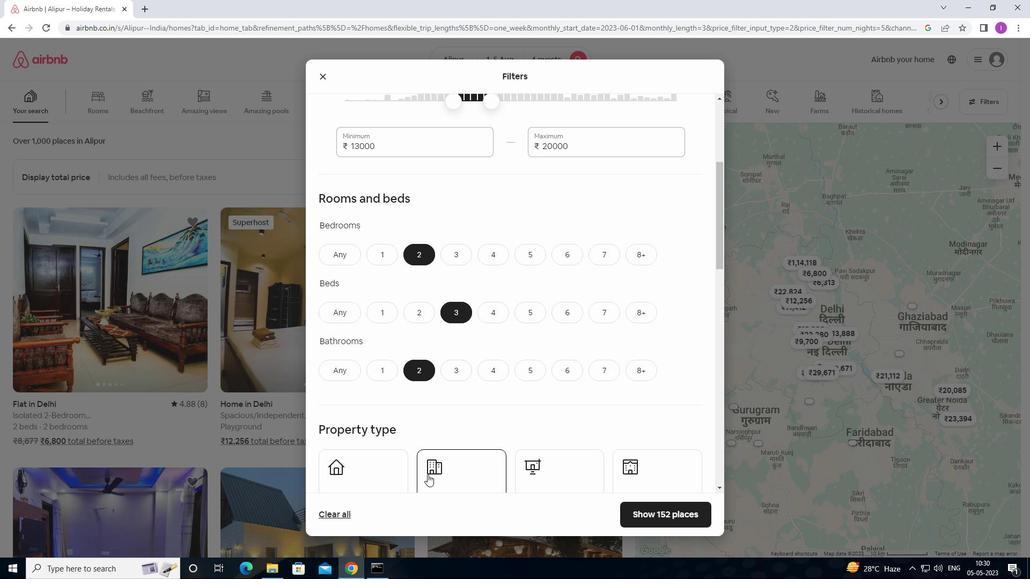 
Action: Mouse moved to (348, 374)
Screenshot: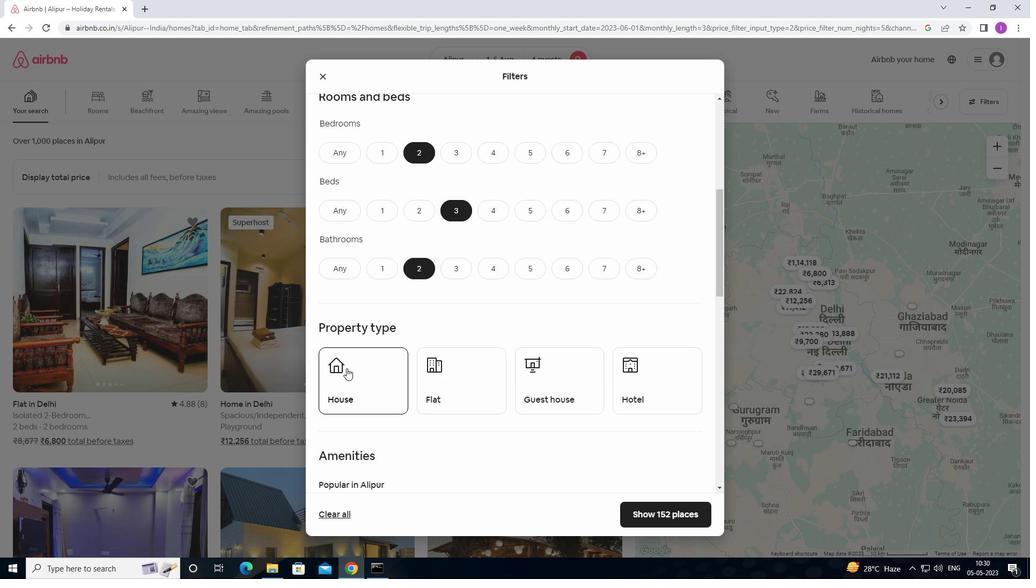 
Action: Mouse pressed left at (348, 374)
Screenshot: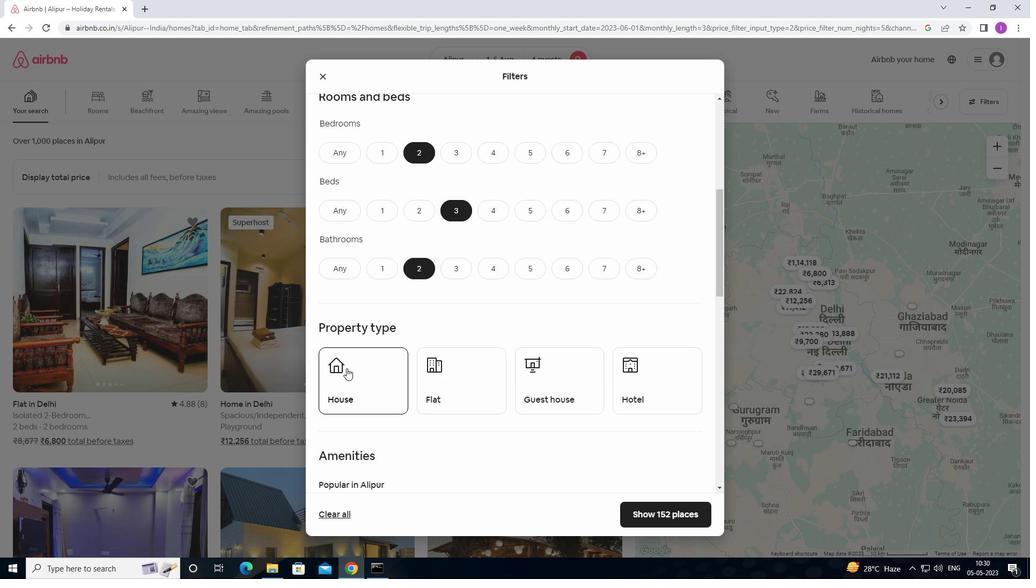 
Action: Mouse moved to (452, 400)
Screenshot: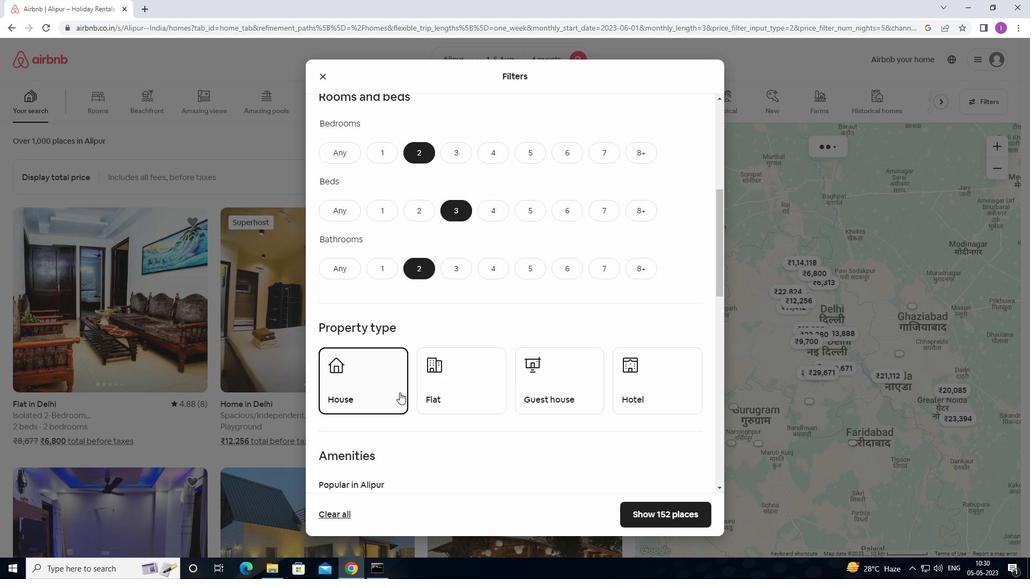 
Action: Mouse pressed left at (452, 400)
Screenshot: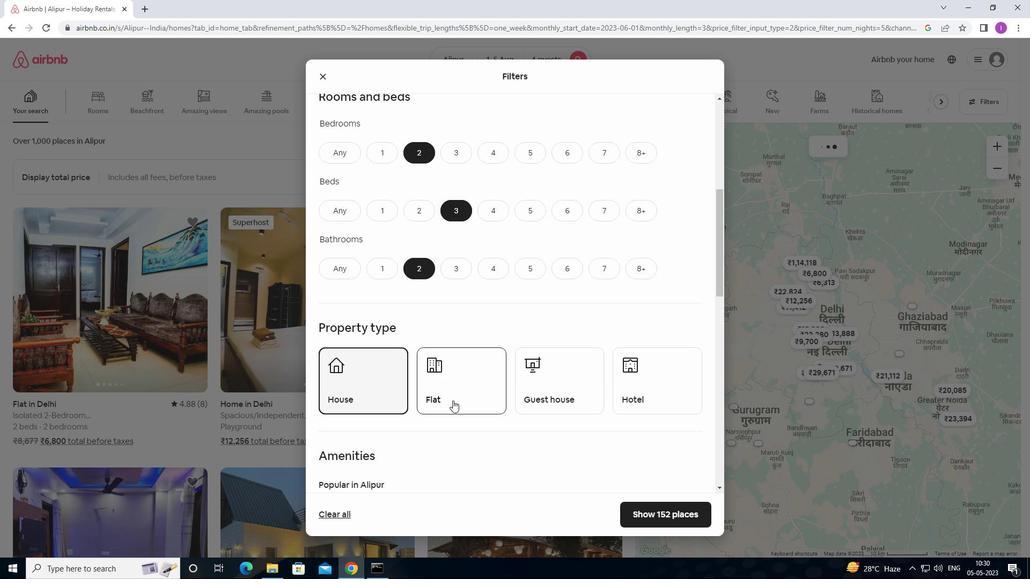 
Action: Mouse moved to (544, 398)
Screenshot: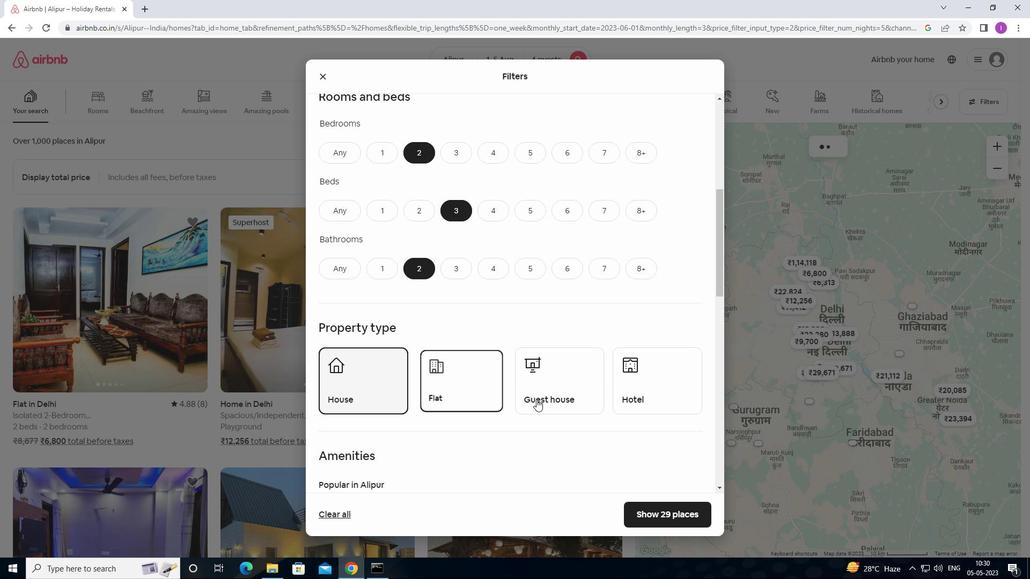 
Action: Mouse pressed left at (544, 398)
Screenshot: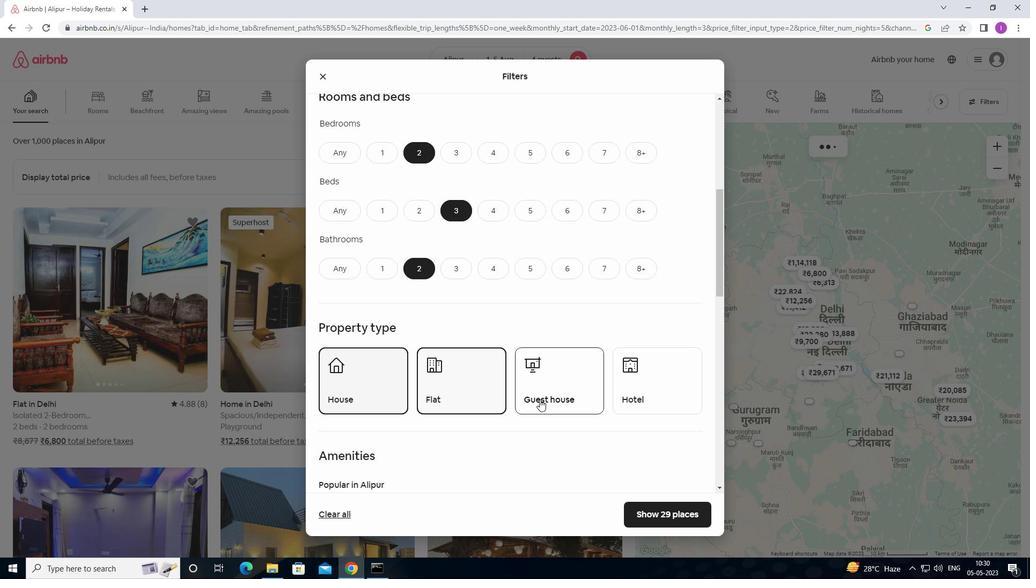 
Action: Mouse moved to (642, 399)
Screenshot: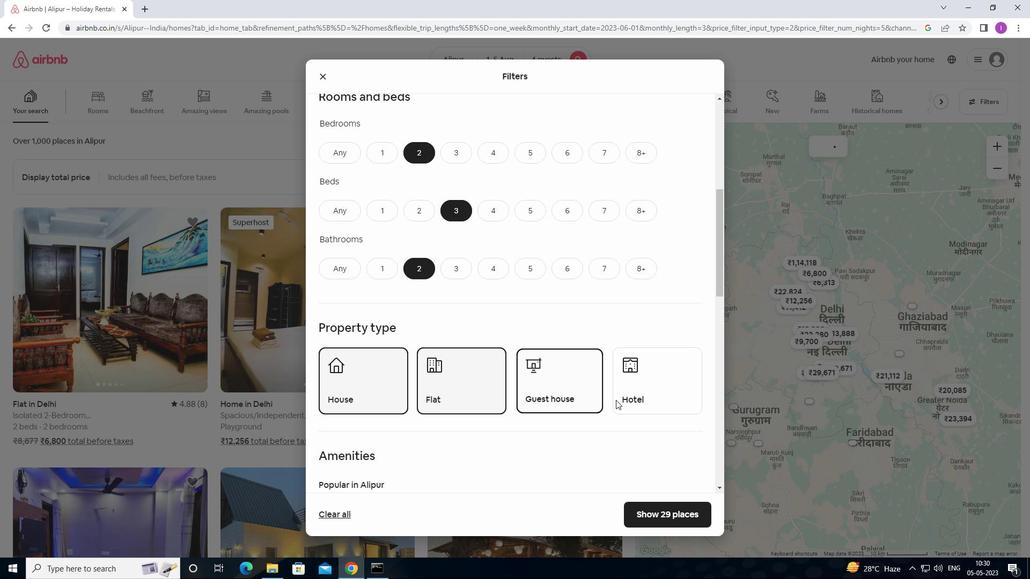 
Action: Mouse pressed left at (642, 399)
Screenshot: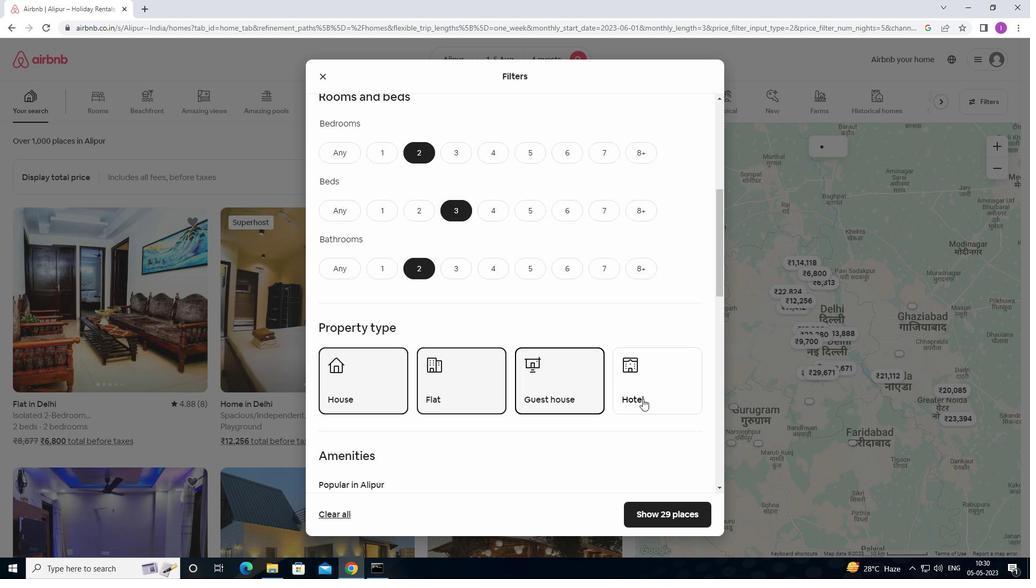
Action: Mouse moved to (571, 416)
Screenshot: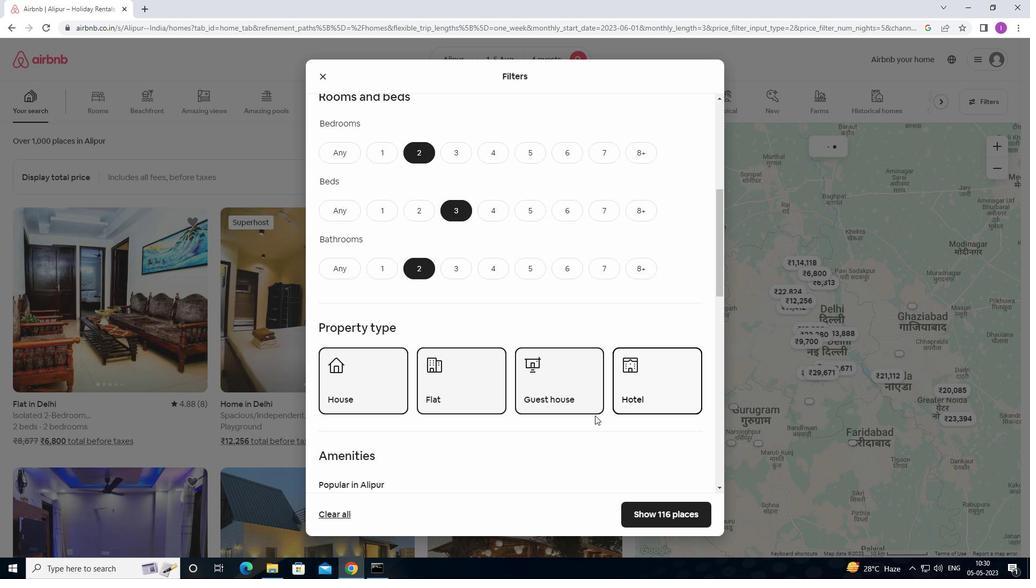 
Action: Mouse scrolled (571, 416) with delta (0, 0)
Screenshot: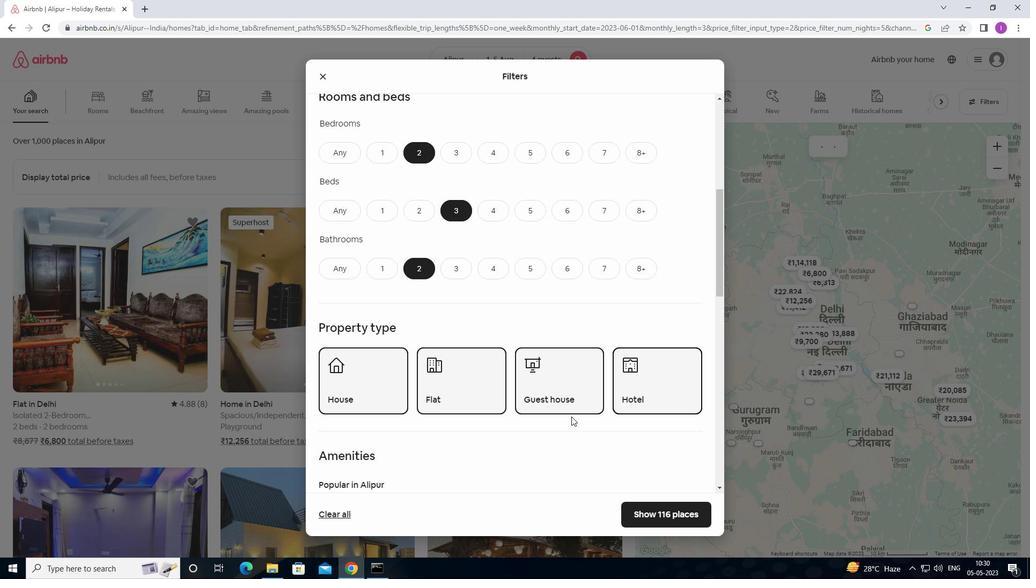 
Action: Mouse scrolled (571, 416) with delta (0, 0)
Screenshot: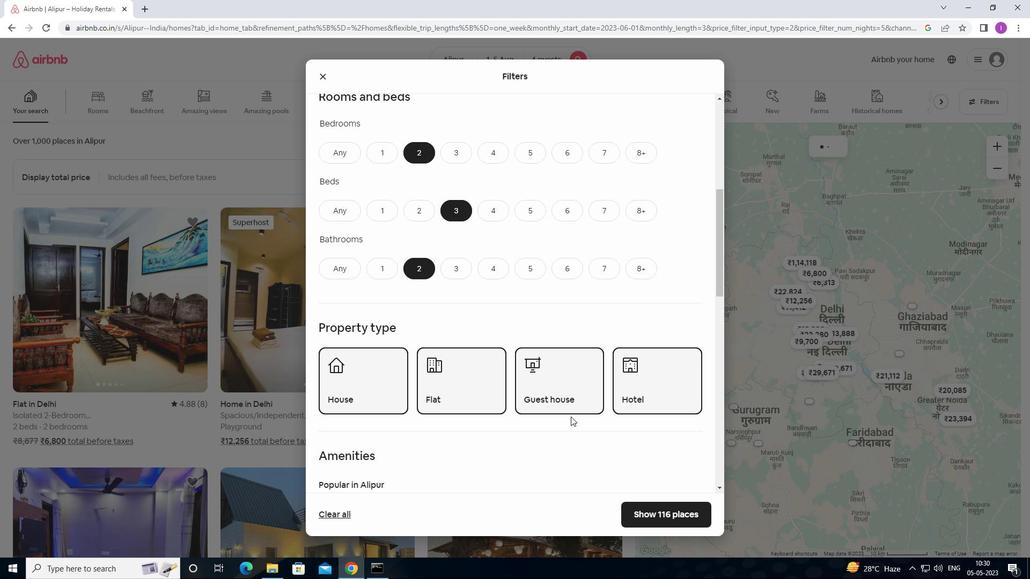 
Action: Mouse scrolled (571, 416) with delta (0, 0)
Screenshot: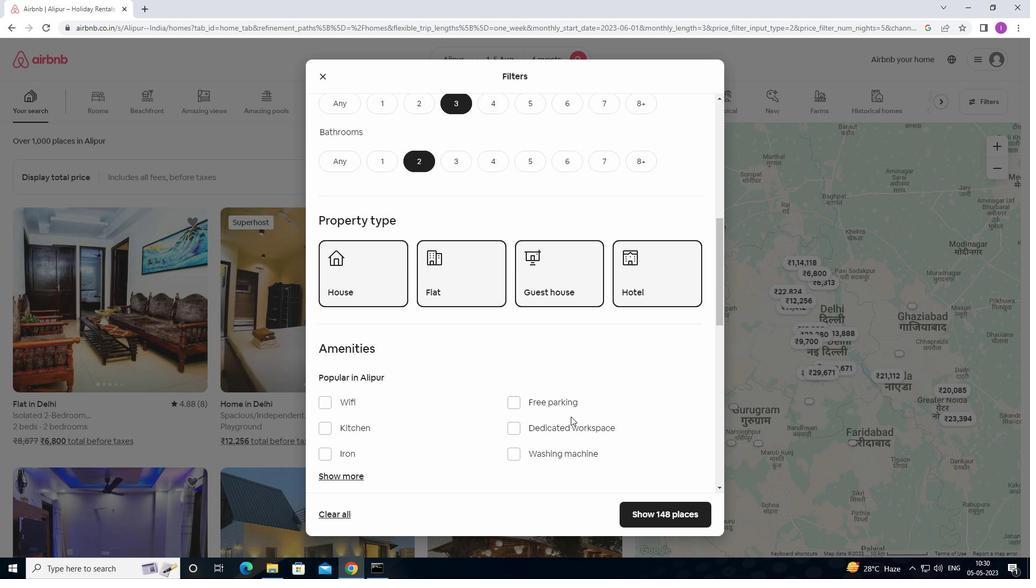 
Action: Mouse scrolled (571, 416) with delta (0, 0)
Screenshot: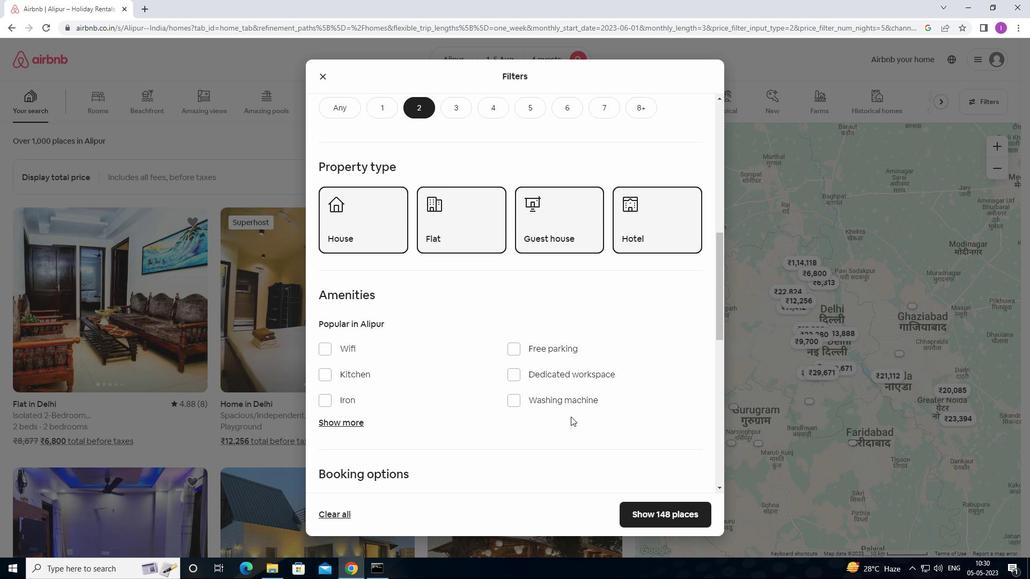
Action: Mouse scrolled (571, 416) with delta (0, 0)
Screenshot: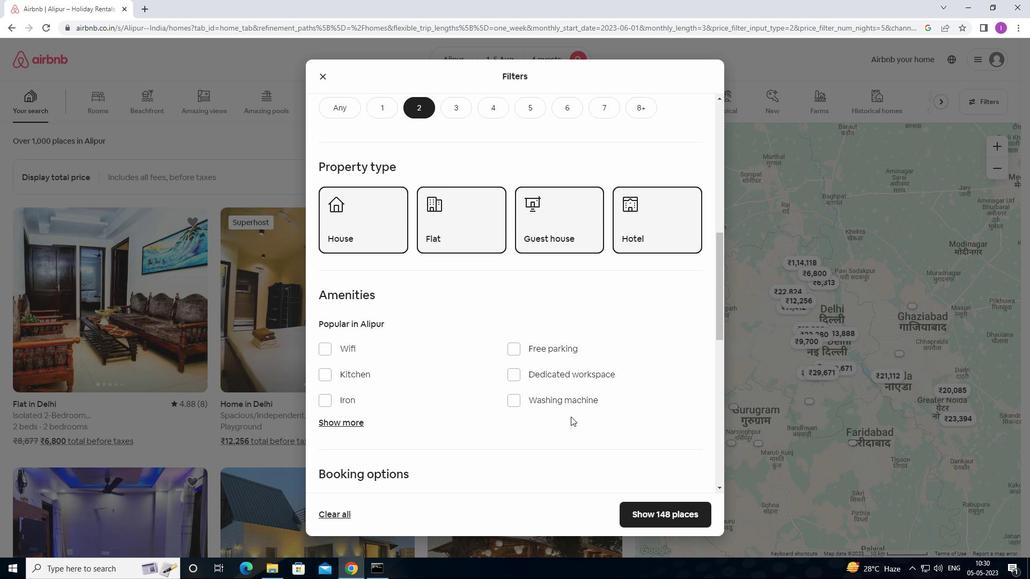 
Action: Mouse scrolled (571, 416) with delta (0, 0)
Screenshot: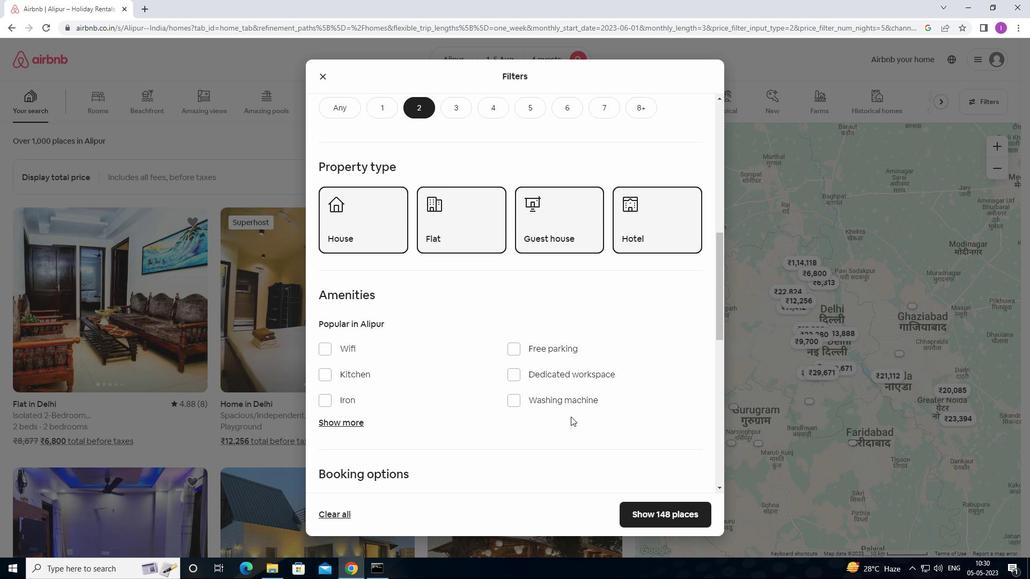 
Action: Mouse scrolled (571, 416) with delta (0, 0)
Screenshot: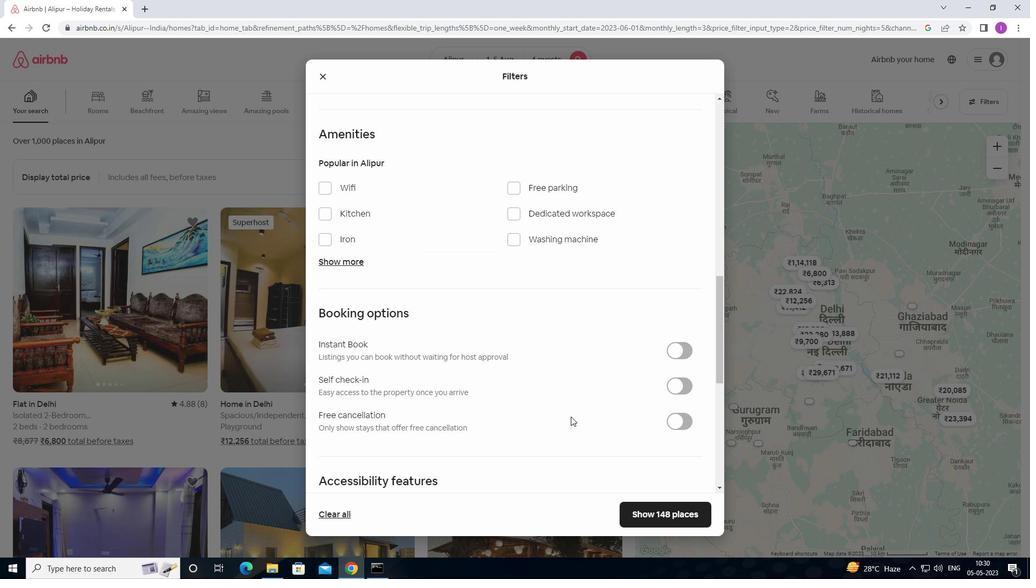 
Action: Mouse moved to (683, 338)
Screenshot: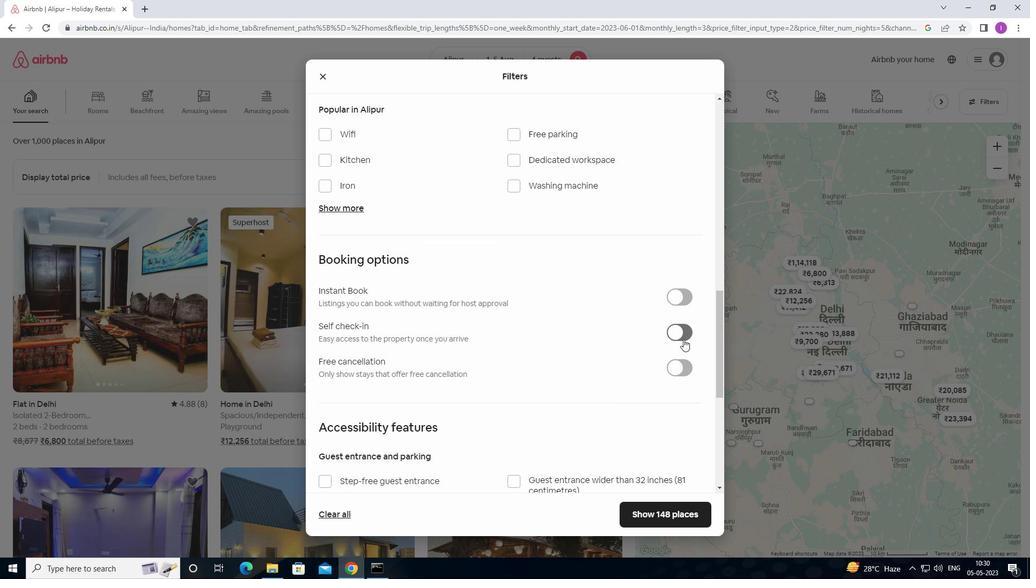 
Action: Mouse pressed left at (683, 338)
Screenshot: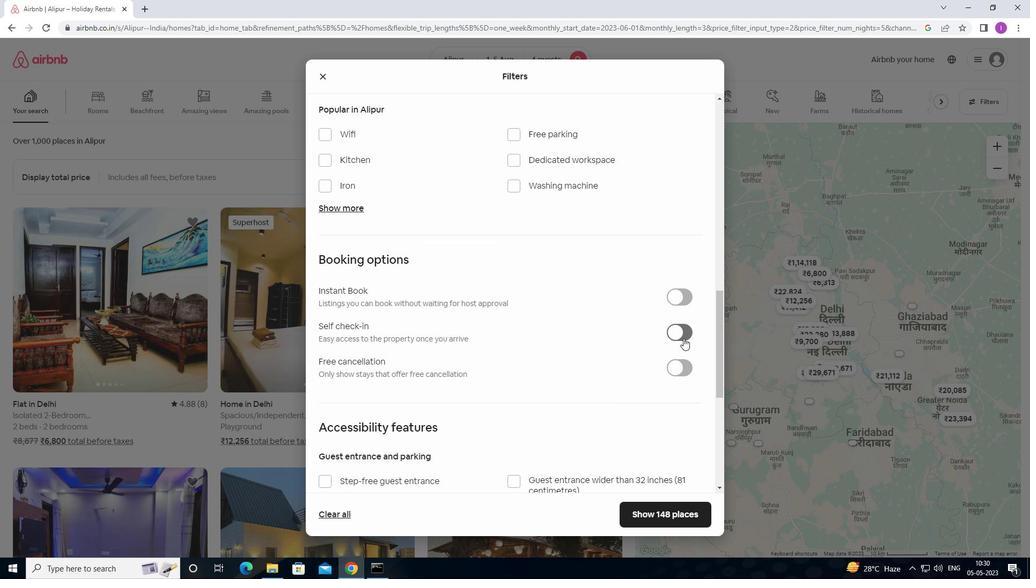 
Action: Mouse moved to (632, 361)
Screenshot: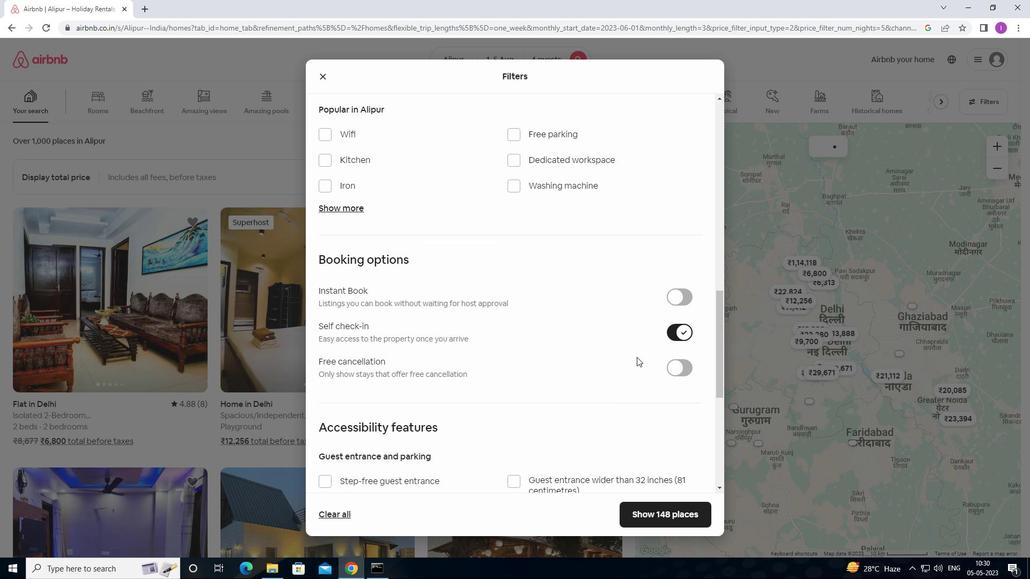 
Action: Mouse scrolled (632, 360) with delta (0, 0)
Screenshot: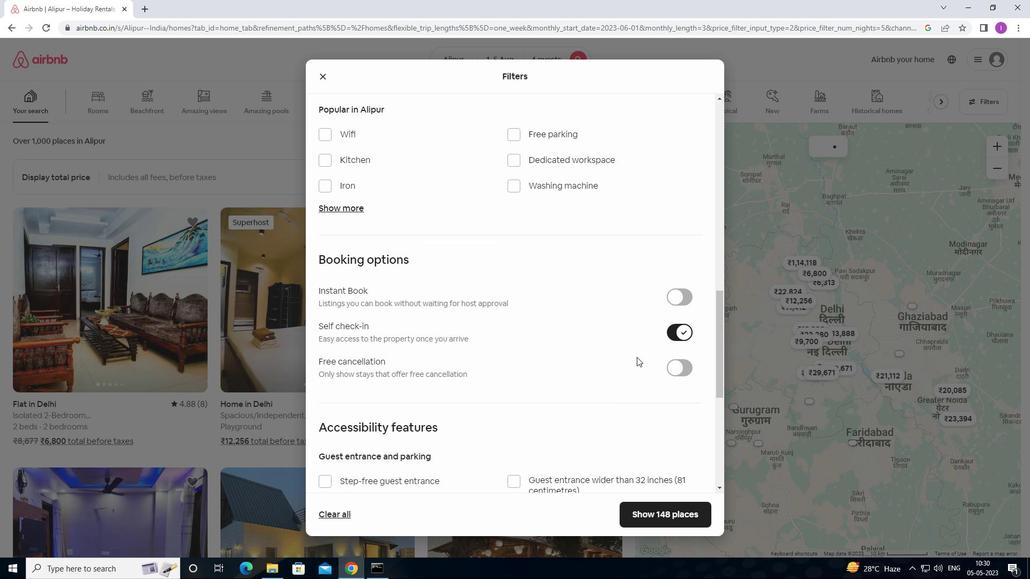 
Action: Mouse moved to (632, 361)
Screenshot: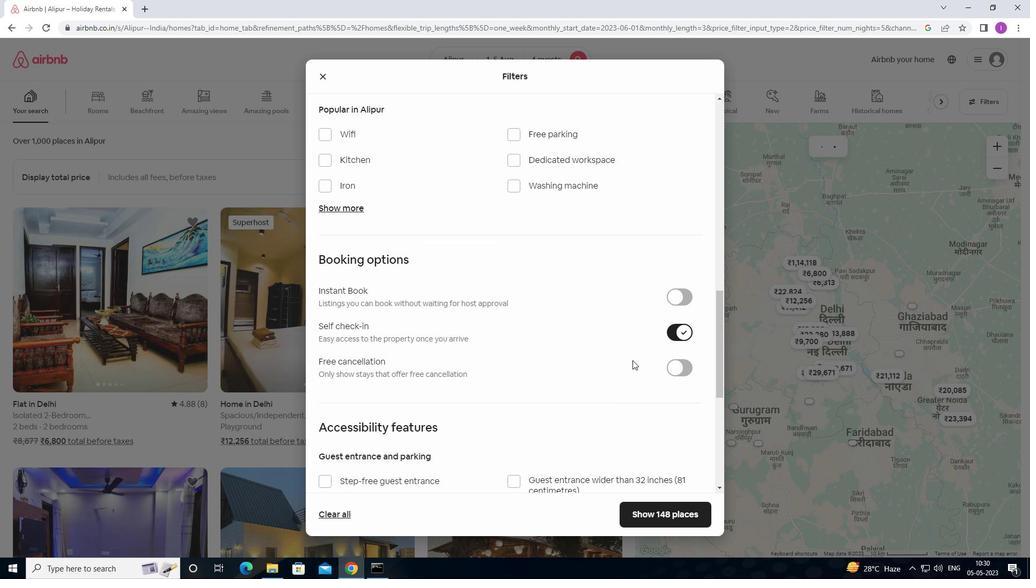 
Action: Mouse scrolled (632, 361) with delta (0, 0)
Screenshot: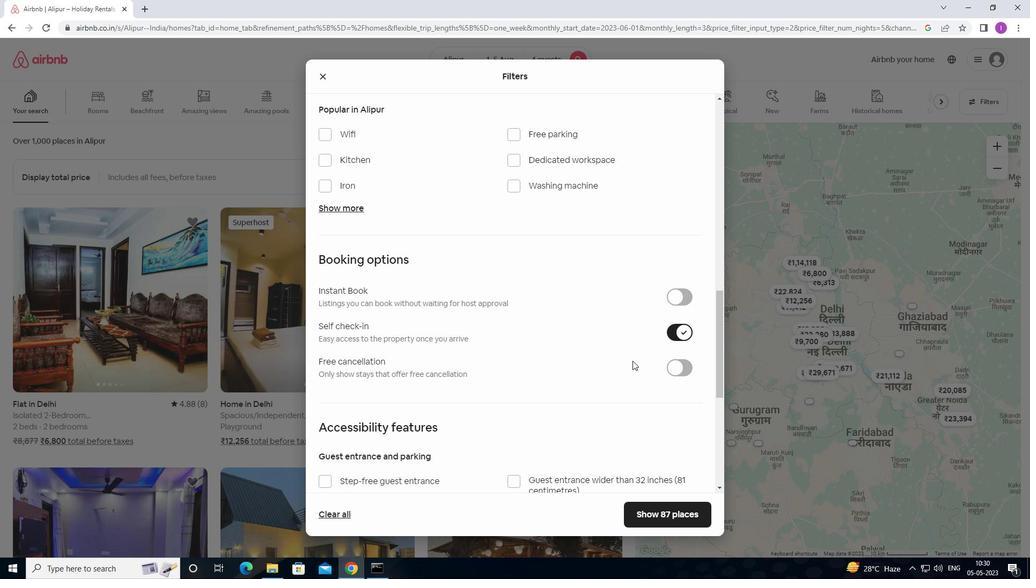 
Action: Mouse moved to (627, 363)
Screenshot: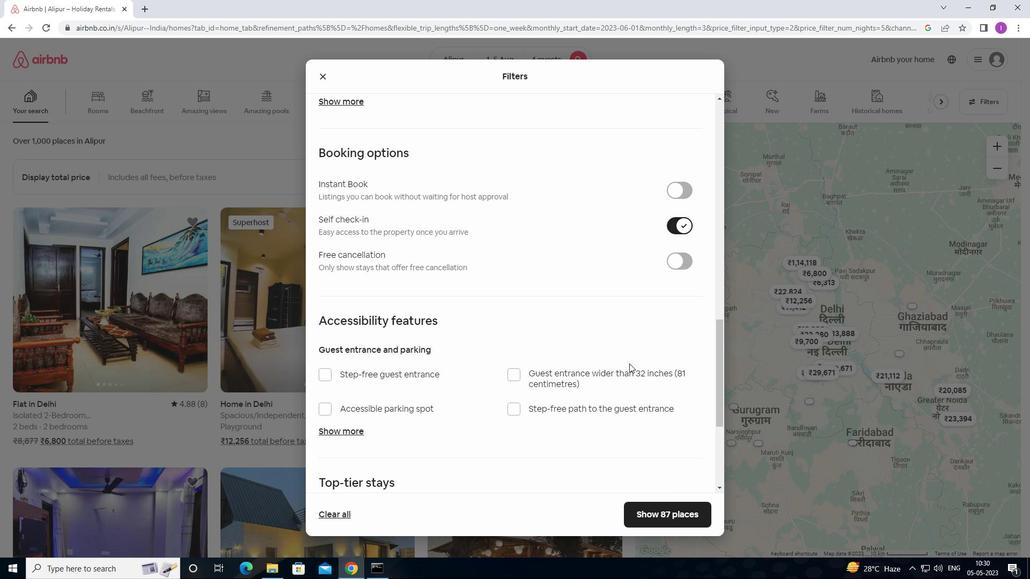
Action: Mouse scrolled (627, 363) with delta (0, 0)
Screenshot: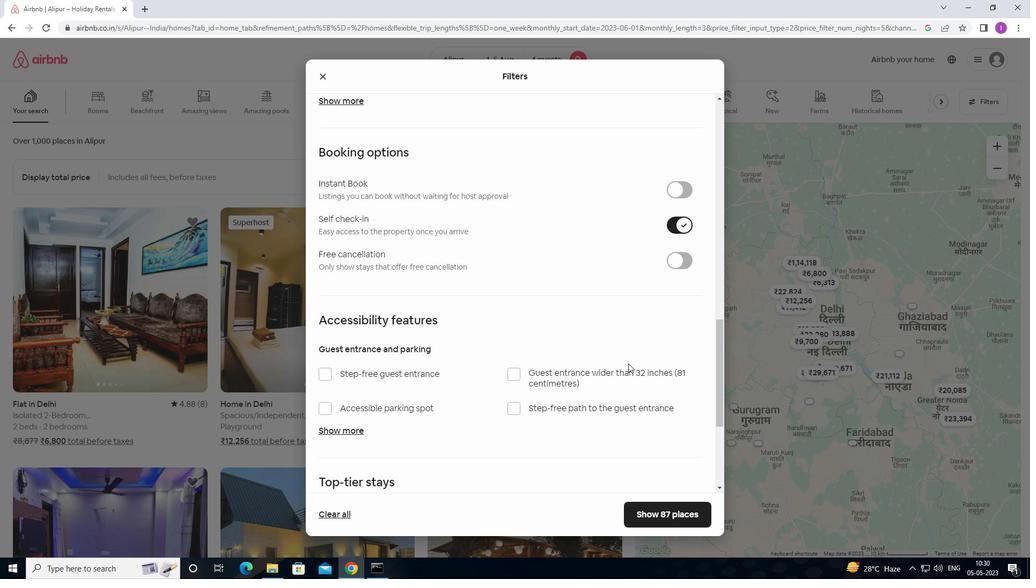 
Action: Mouse scrolled (627, 363) with delta (0, 0)
Screenshot: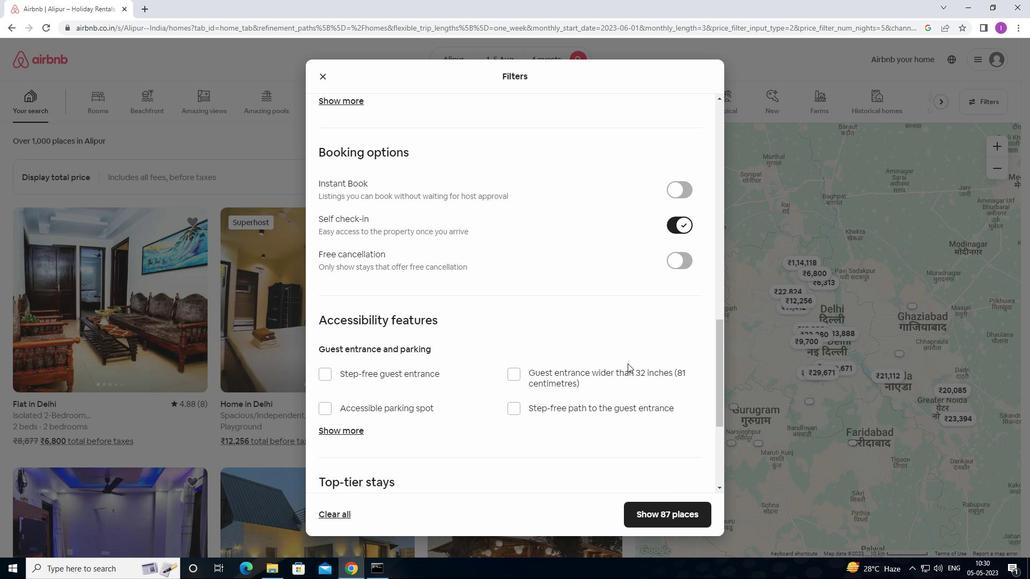 
Action: Mouse scrolled (627, 363) with delta (0, 0)
Screenshot: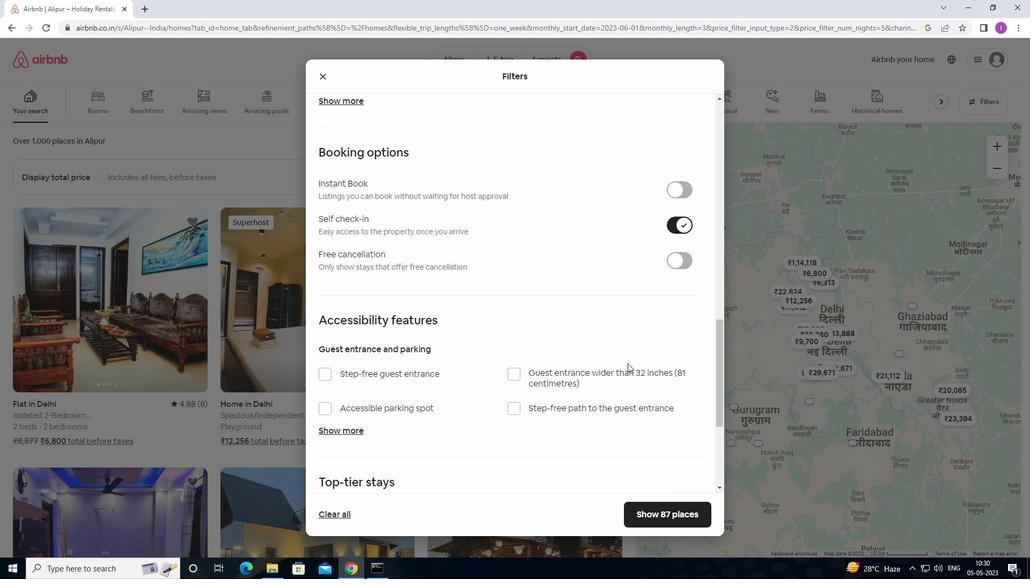 
Action: Mouse moved to (626, 364)
Screenshot: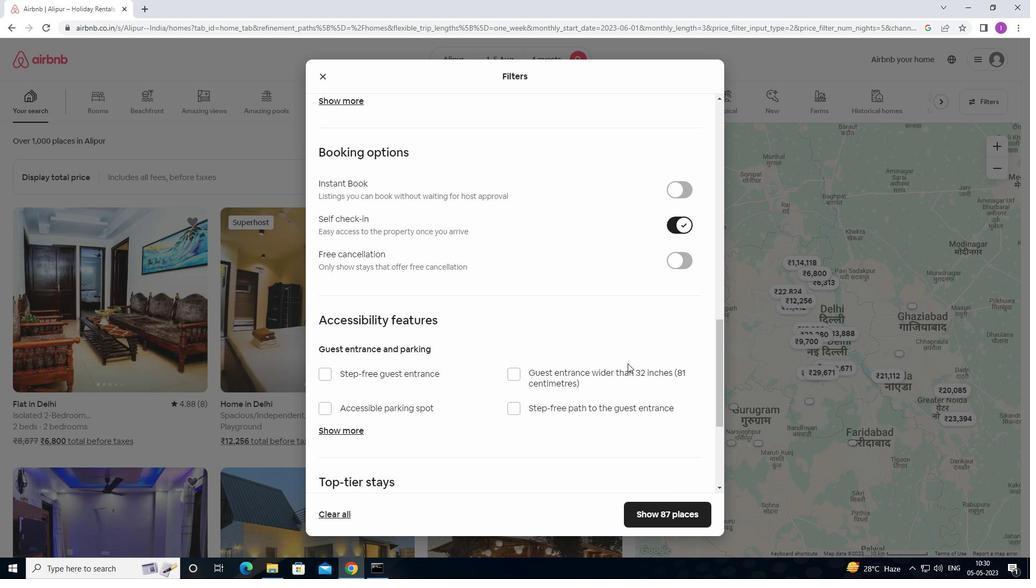 
Action: Mouse scrolled (626, 364) with delta (0, 0)
Screenshot: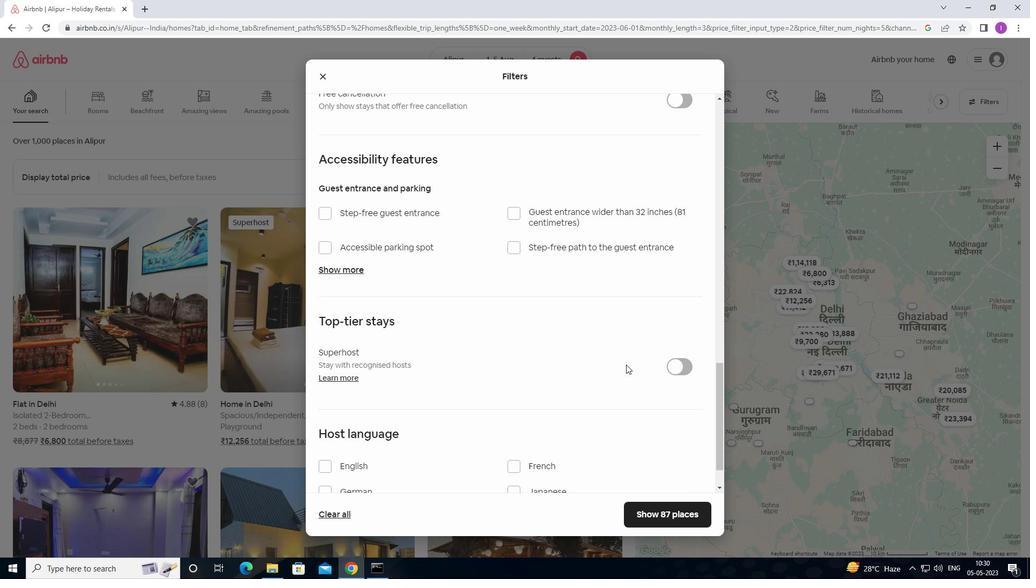
Action: Mouse scrolled (626, 364) with delta (0, 0)
Screenshot: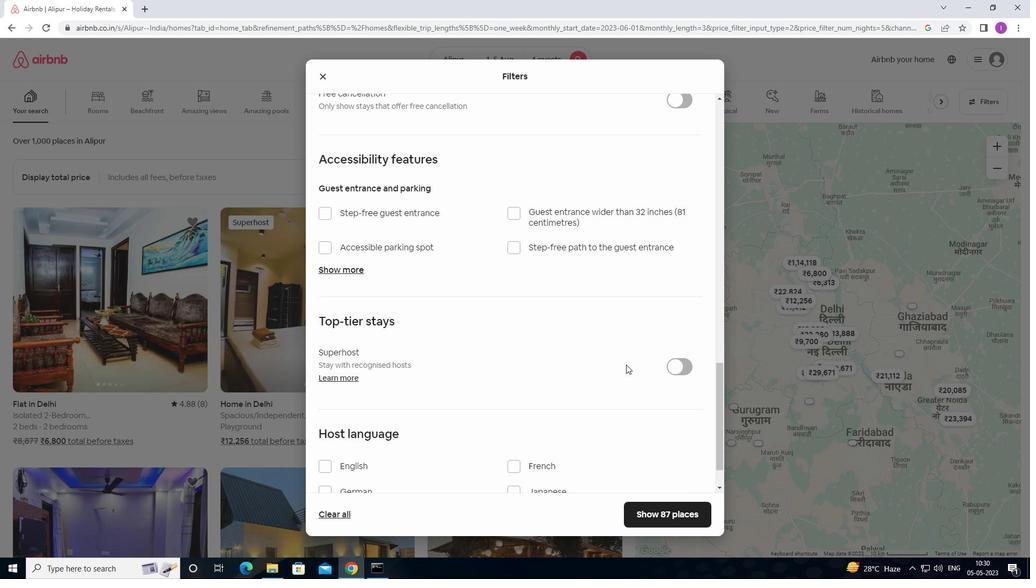 
Action: Mouse scrolled (626, 364) with delta (0, 0)
Screenshot: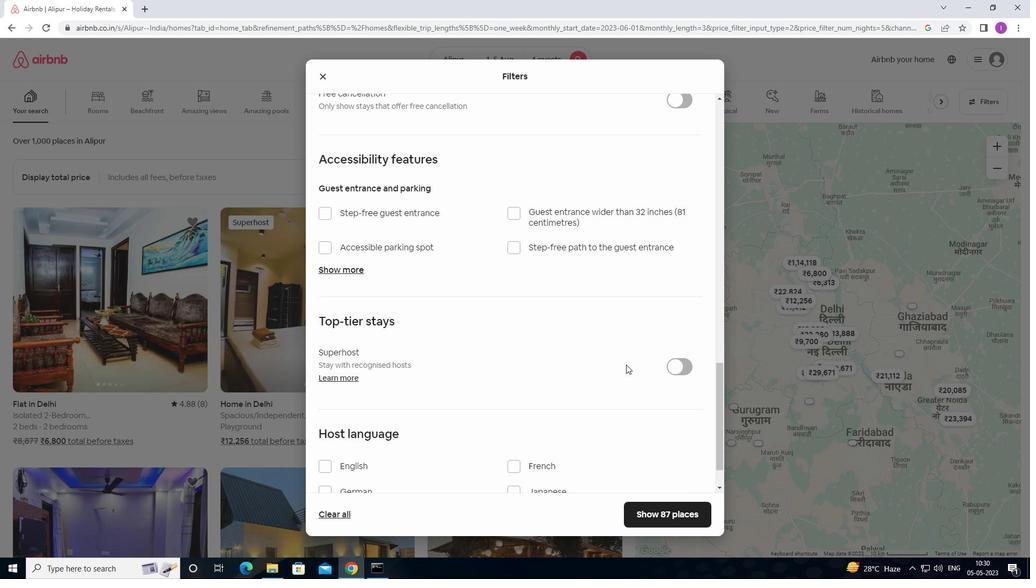 
Action: Mouse scrolled (626, 364) with delta (0, 0)
Screenshot: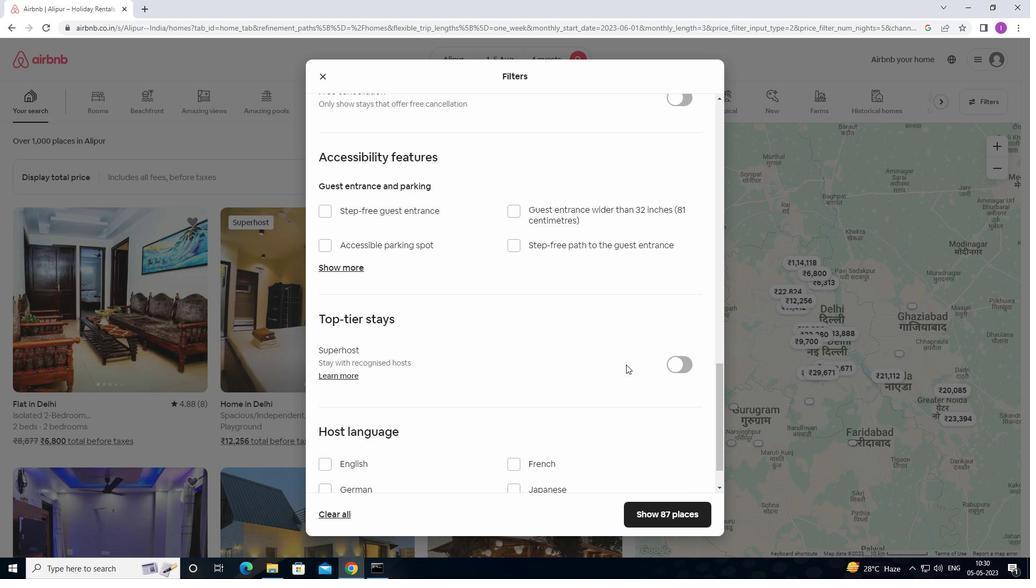 
Action: Mouse moved to (322, 419)
Screenshot: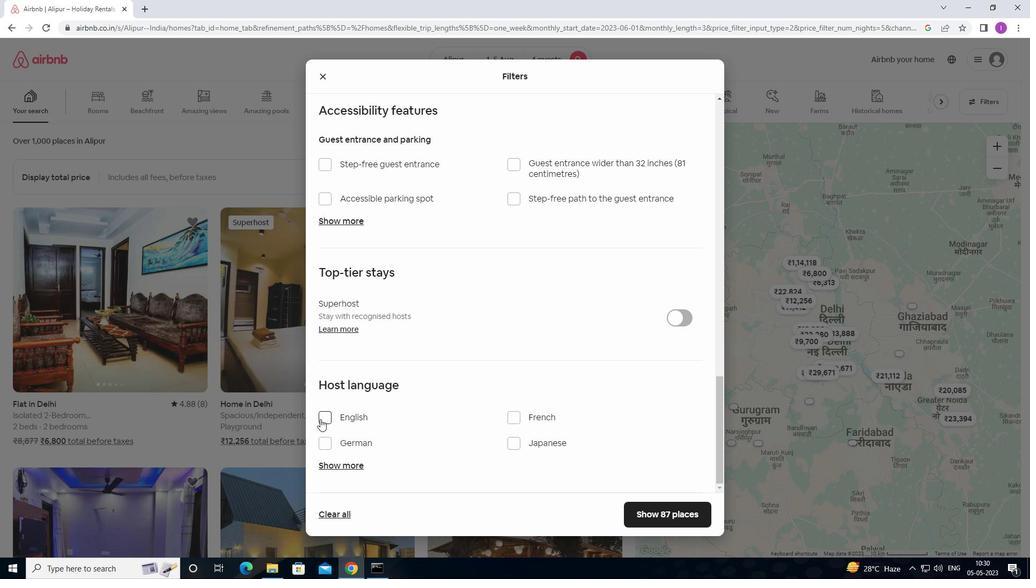 
Action: Mouse pressed left at (322, 419)
Screenshot: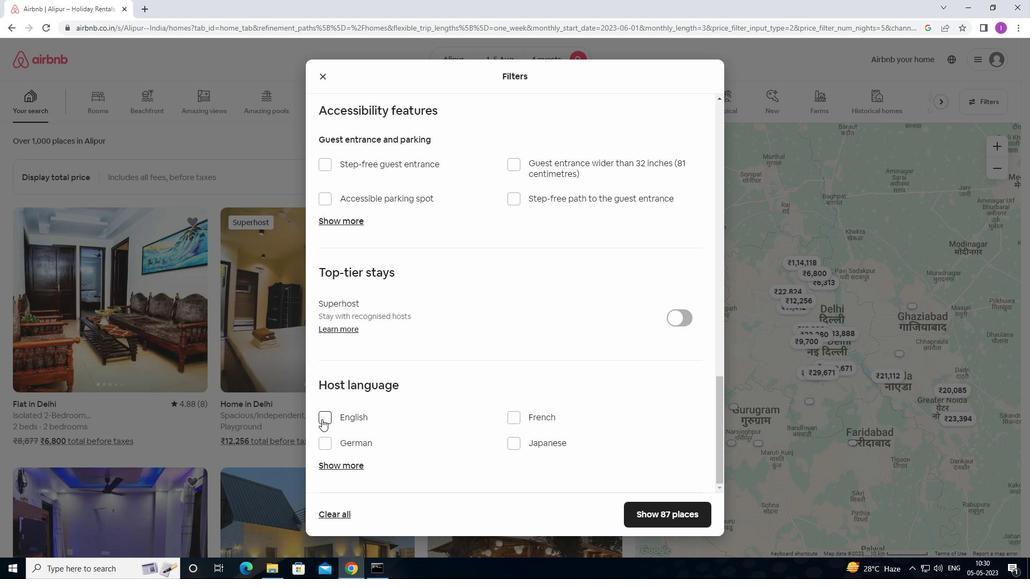 
Action: Mouse moved to (662, 519)
Screenshot: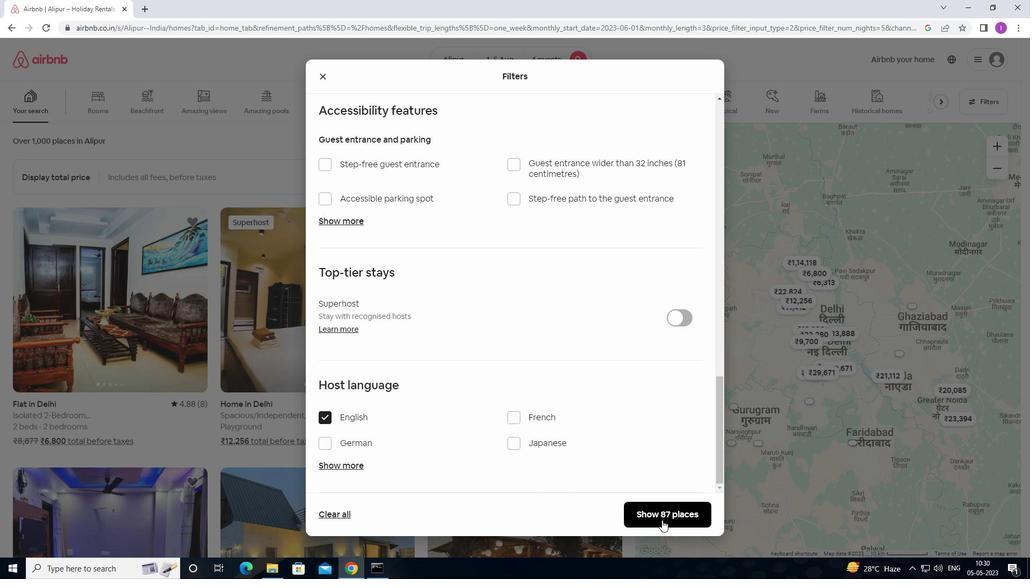 
Action: Mouse pressed left at (662, 519)
Screenshot: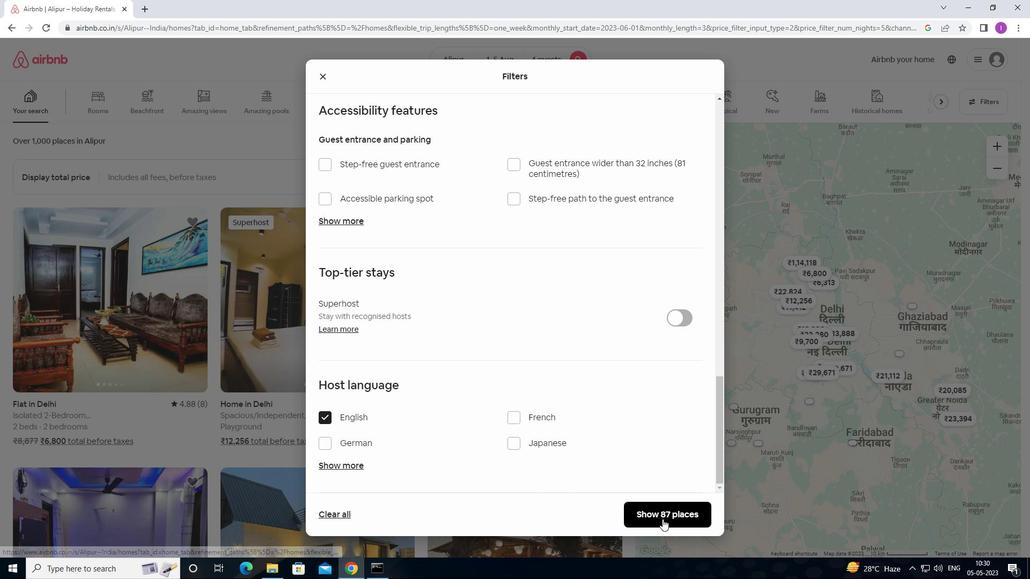 
Action: Mouse moved to (662, 521)
Screenshot: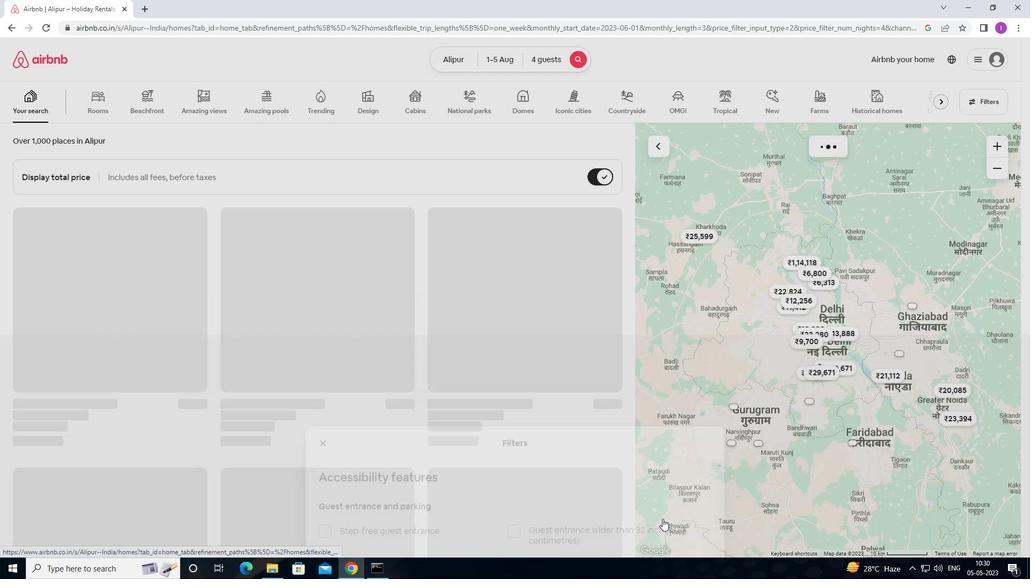 
